 Task: Find connections with filter location Xinzhou with filter topic #Workwith filter profile language French with filter current company PloPdo with filter school The Institute of Chartered Accountants of India with filter industry Insurance and Employee Benefit Funds with filter service category Insurance with filter keywords title Emergency Relief Worker
Action: Mouse moved to (532, 79)
Screenshot: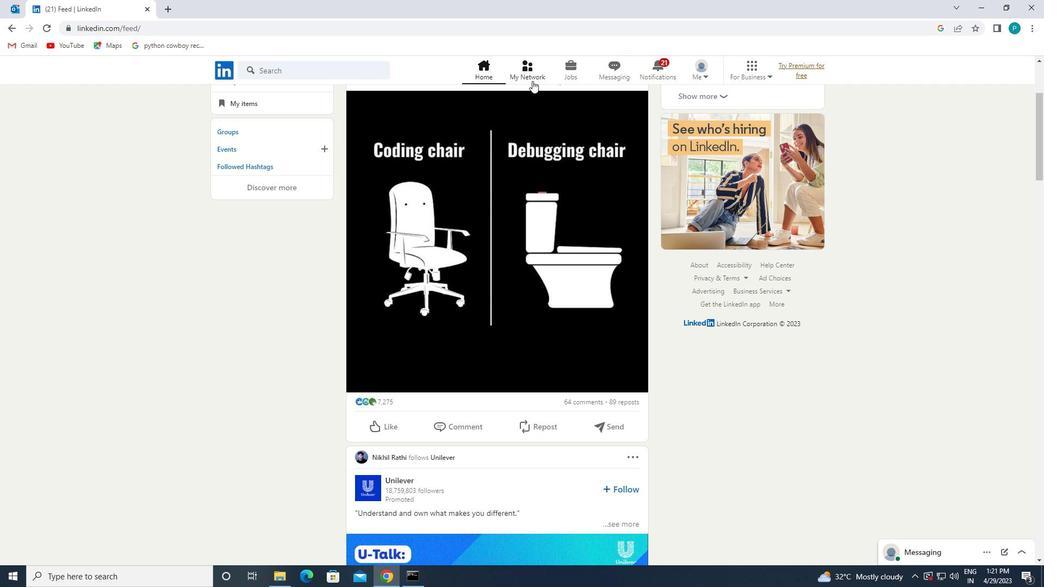 
Action: Mouse pressed left at (532, 79)
Screenshot: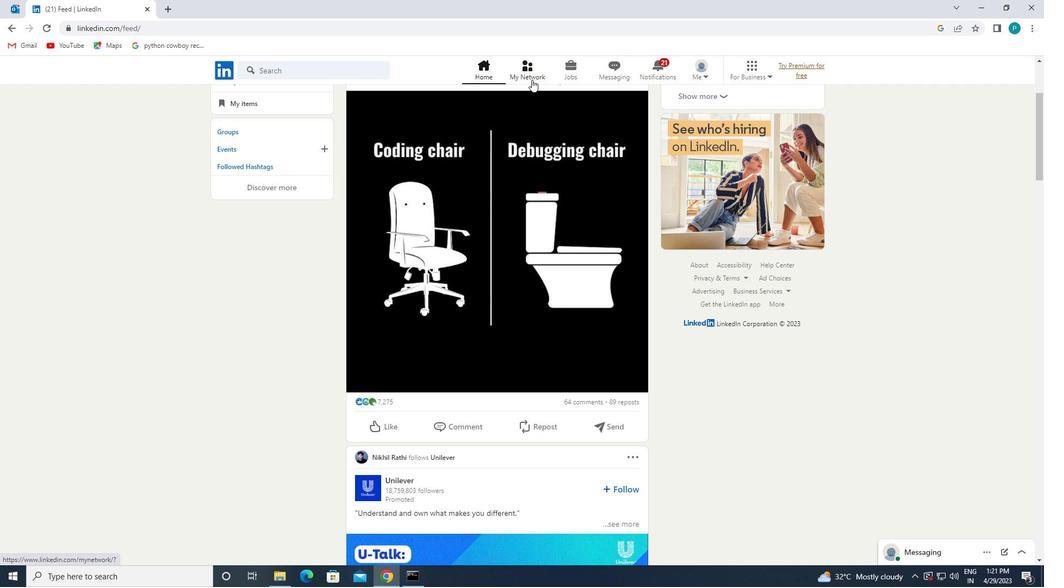 
Action: Mouse moved to (280, 137)
Screenshot: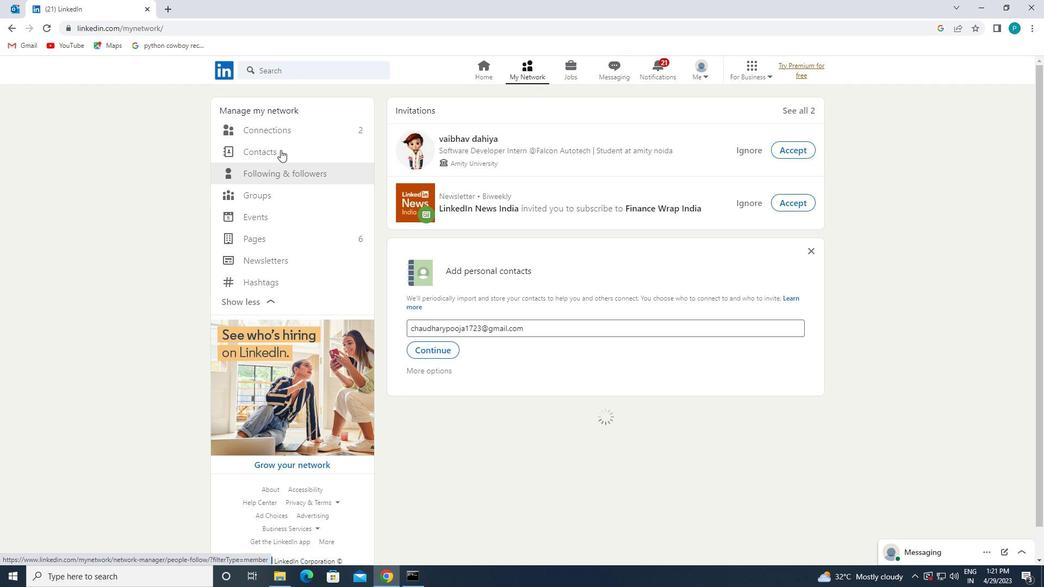 
Action: Mouse pressed left at (280, 137)
Screenshot: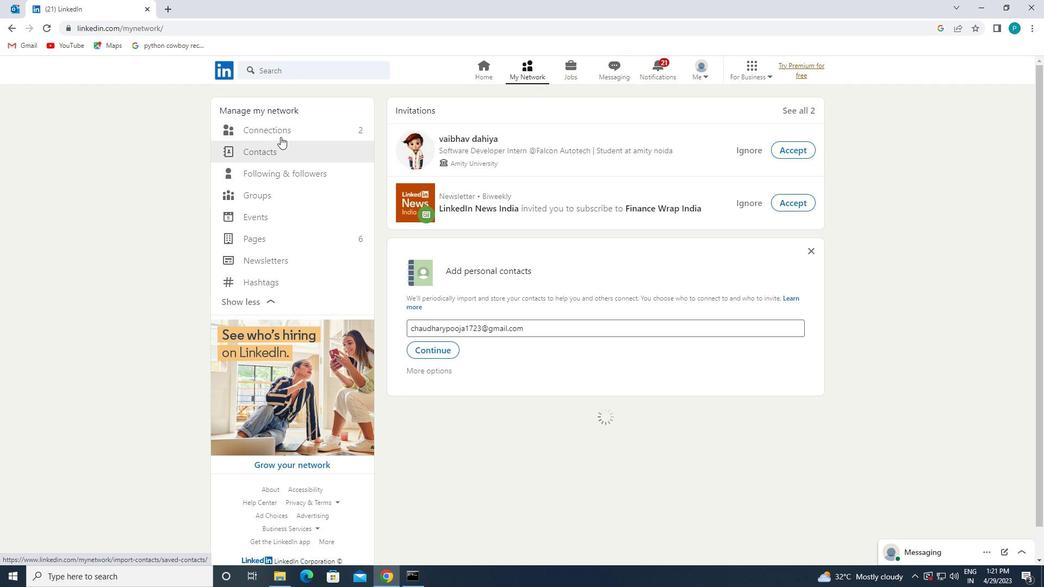 
Action: Mouse moved to (333, 134)
Screenshot: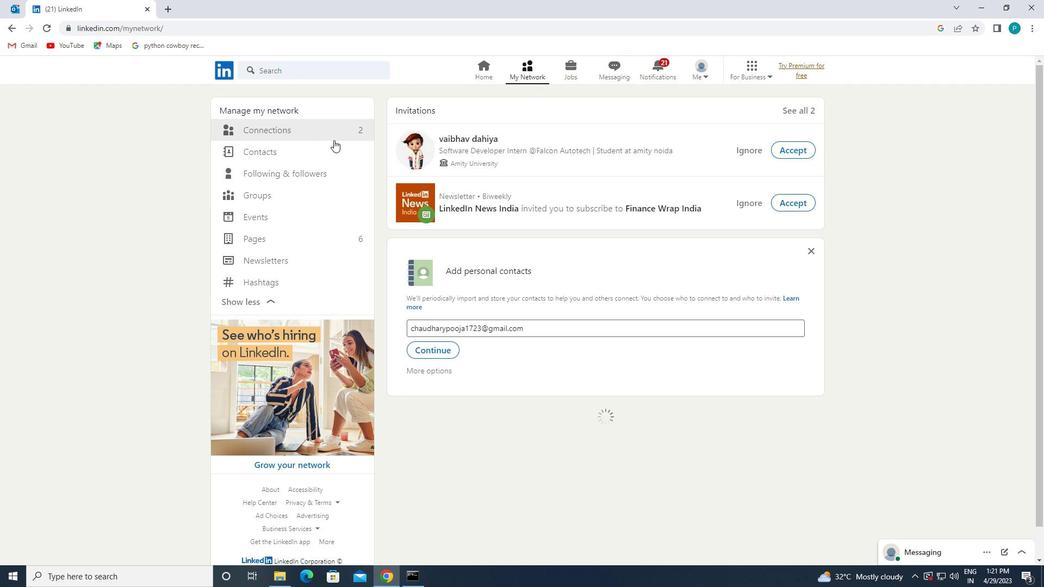 
Action: Mouse pressed left at (333, 134)
Screenshot: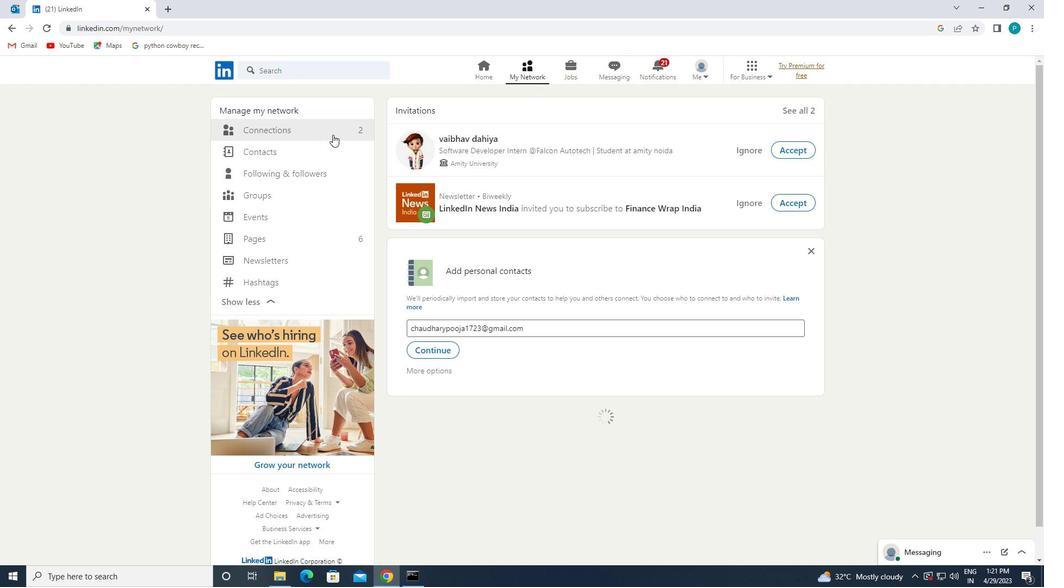 
Action: Mouse moved to (601, 126)
Screenshot: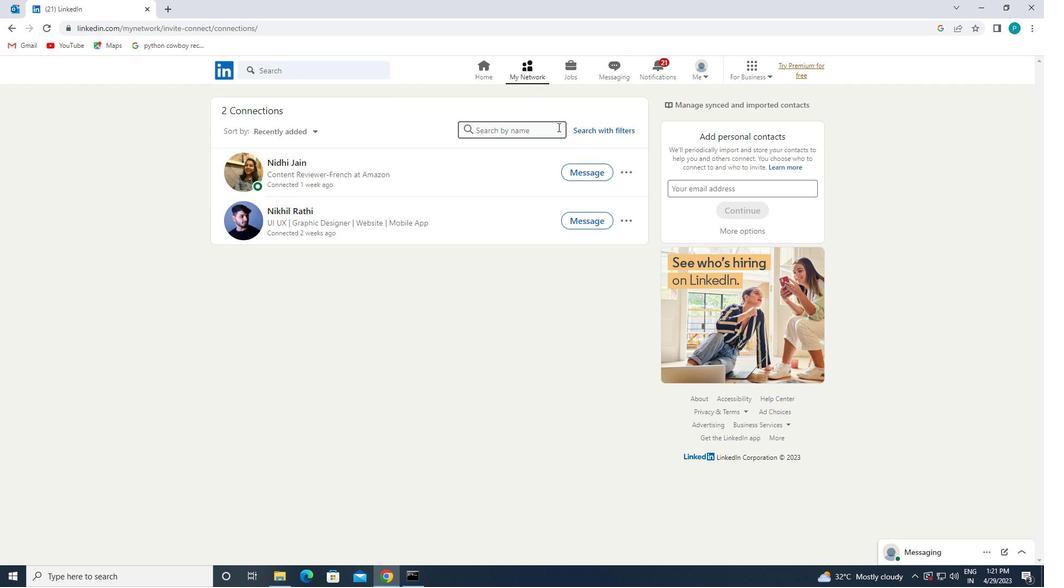 
Action: Mouse pressed left at (601, 126)
Screenshot: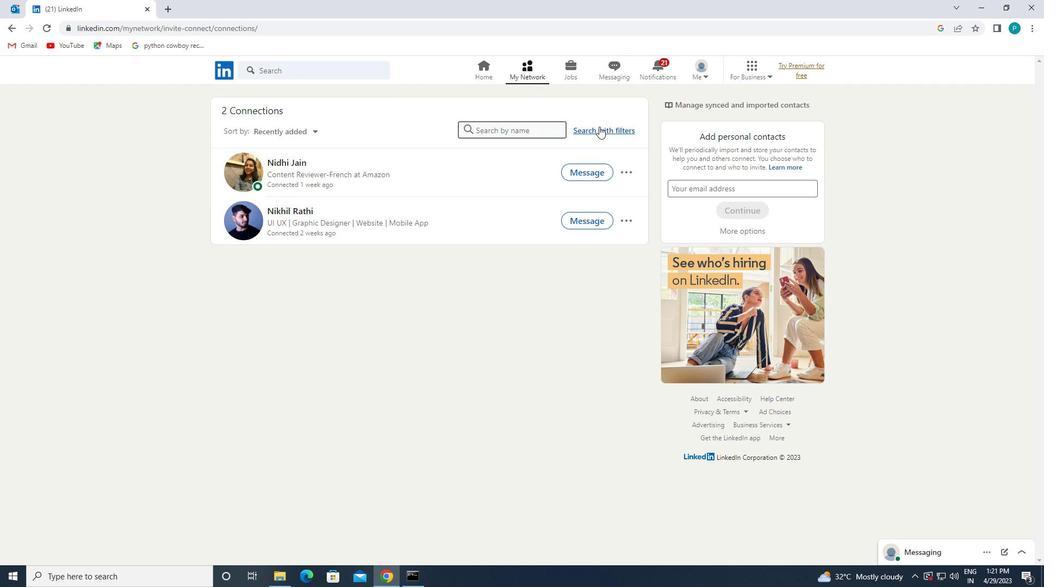 
Action: Mouse moved to (564, 95)
Screenshot: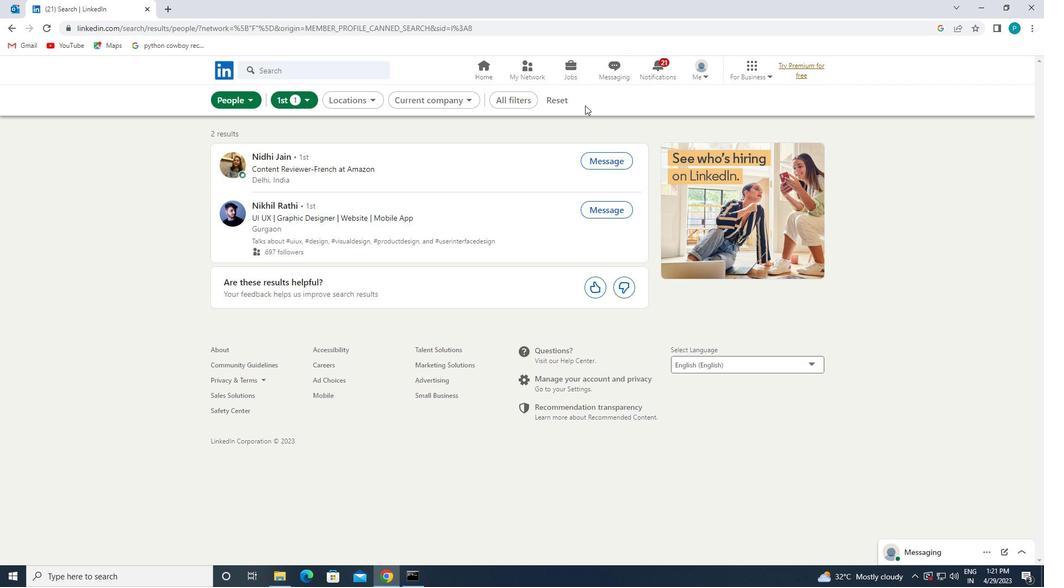 
Action: Mouse pressed left at (564, 95)
Screenshot: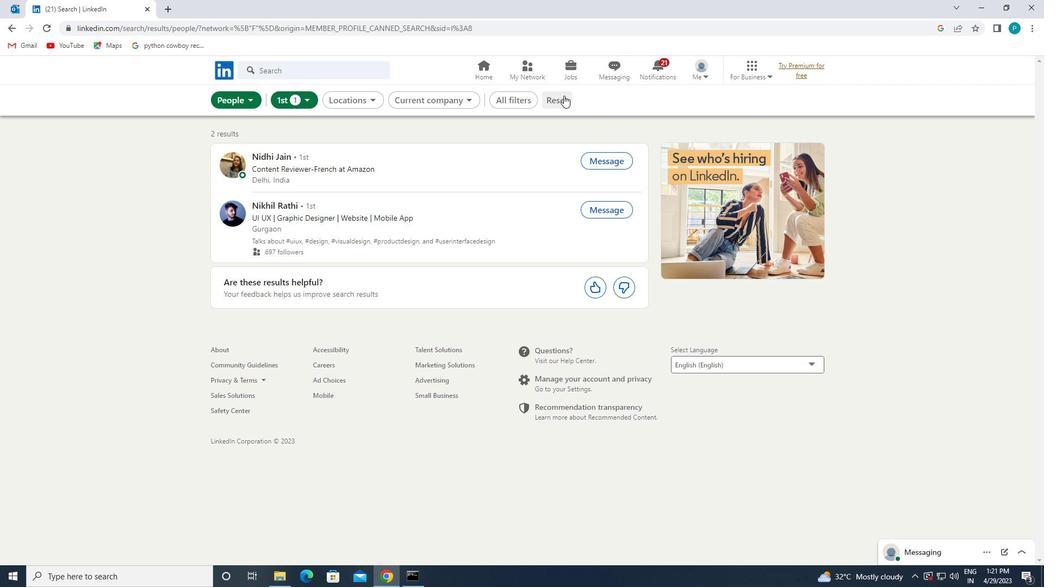 
Action: Mouse moved to (548, 99)
Screenshot: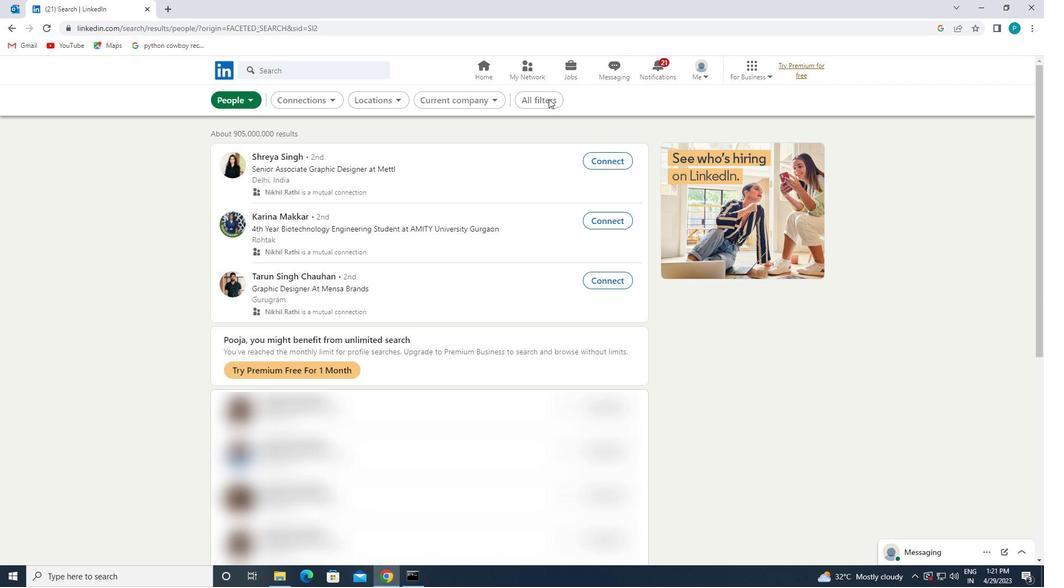 
Action: Mouse pressed left at (548, 99)
Screenshot: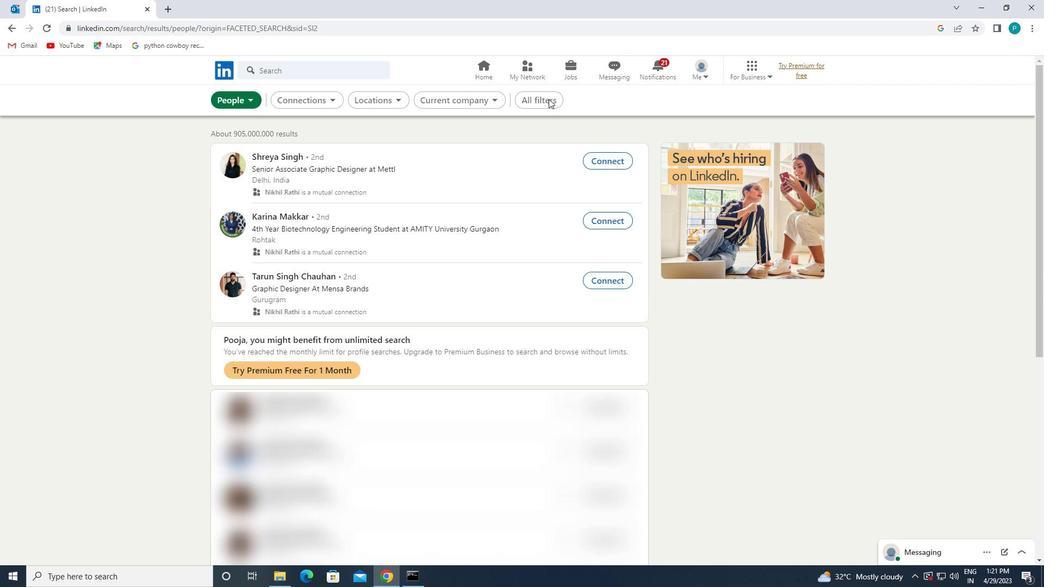
Action: Mouse moved to (873, 264)
Screenshot: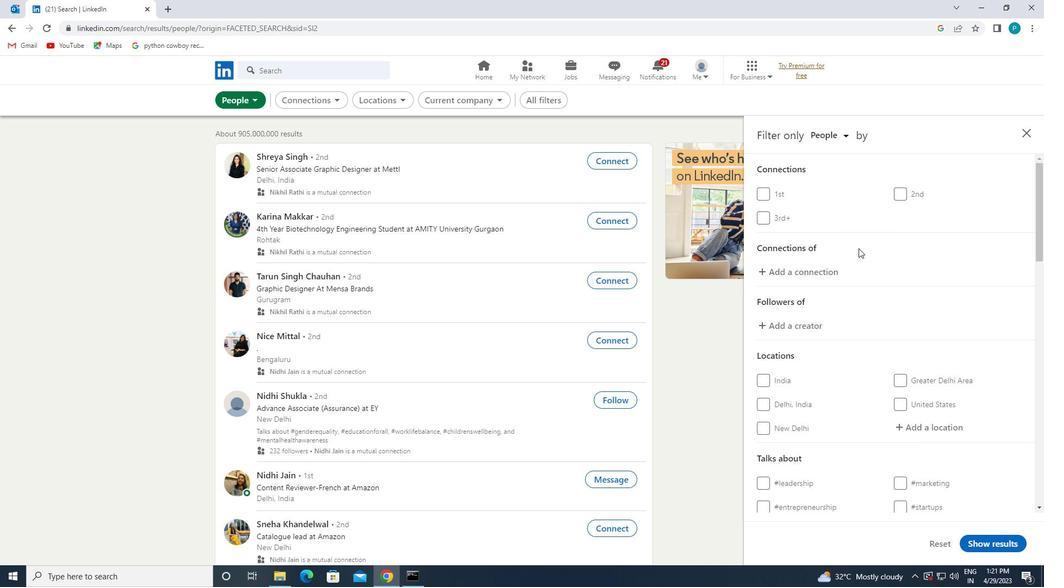 
Action: Mouse scrolled (873, 263) with delta (0, 0)
Screenshot: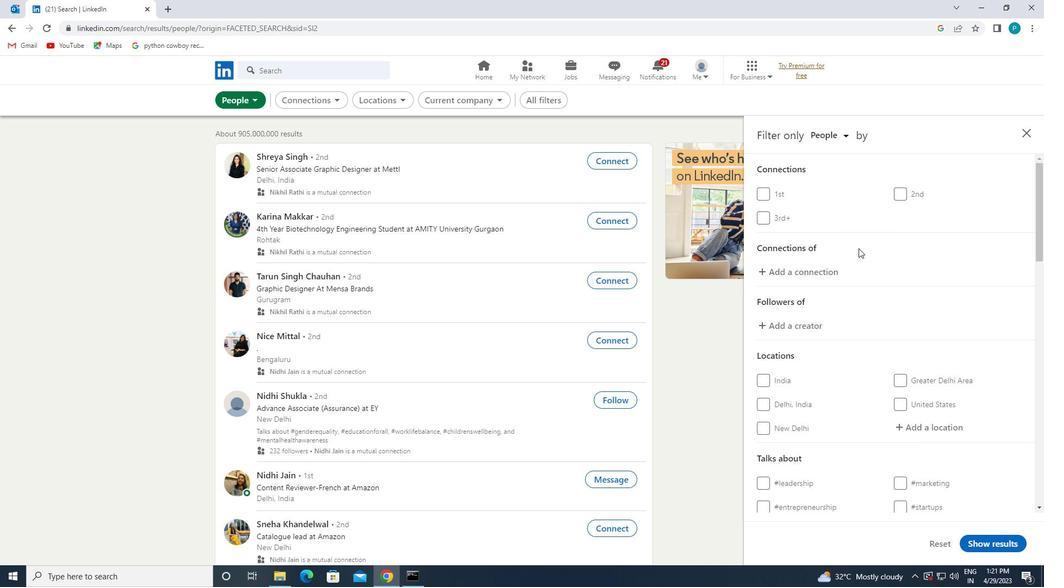 
Action: Mouse moved to (884, 272)
Screenshot: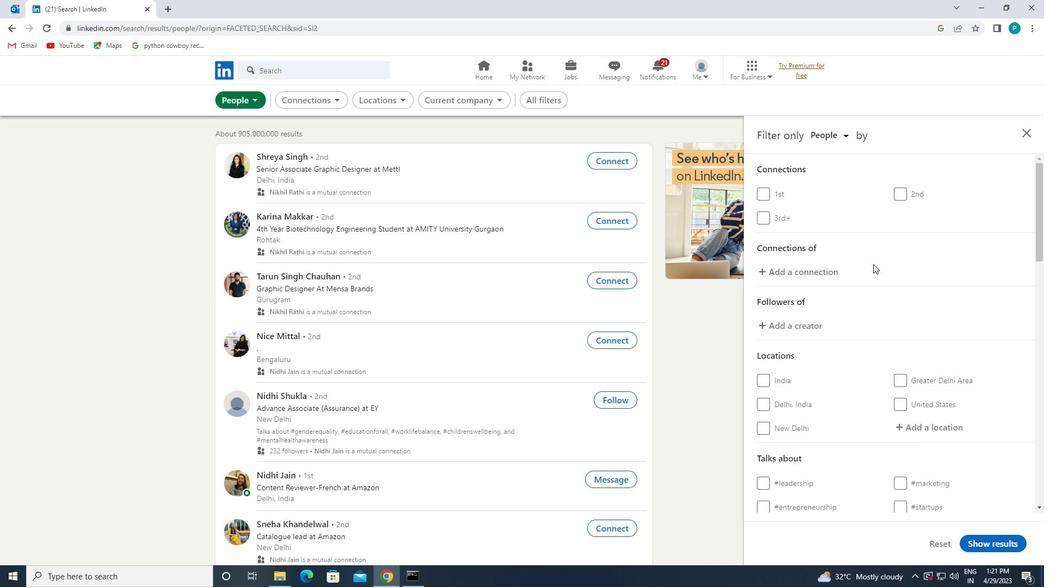 
Action: Mouse scrolled (884, 272) with delta (0, 0)
Screenshot: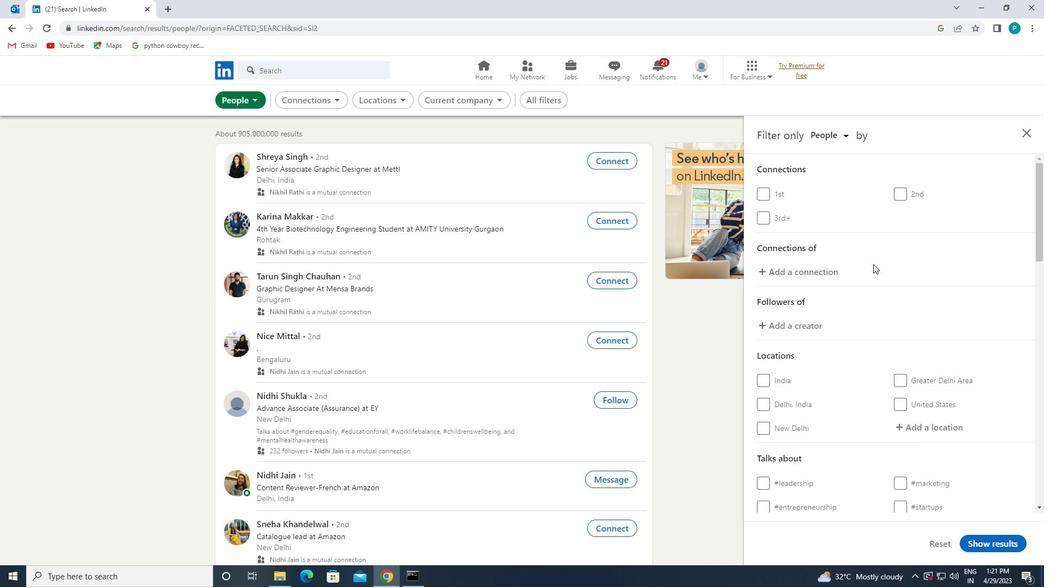 
Action: Mouse moved to (913, 310)
Screenshot: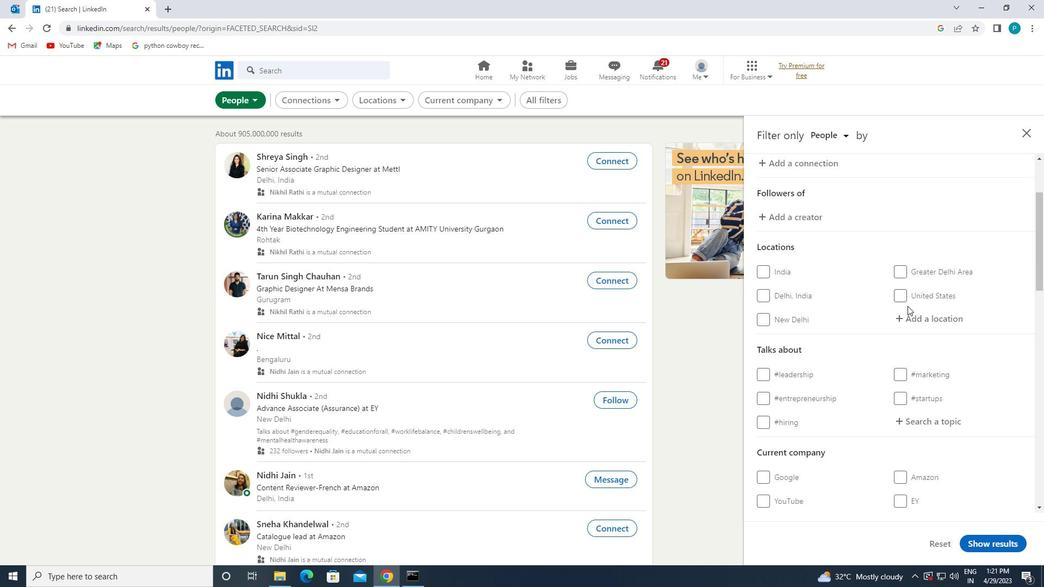
Action: Mouse pressed left at (913, 310)
Screenshot: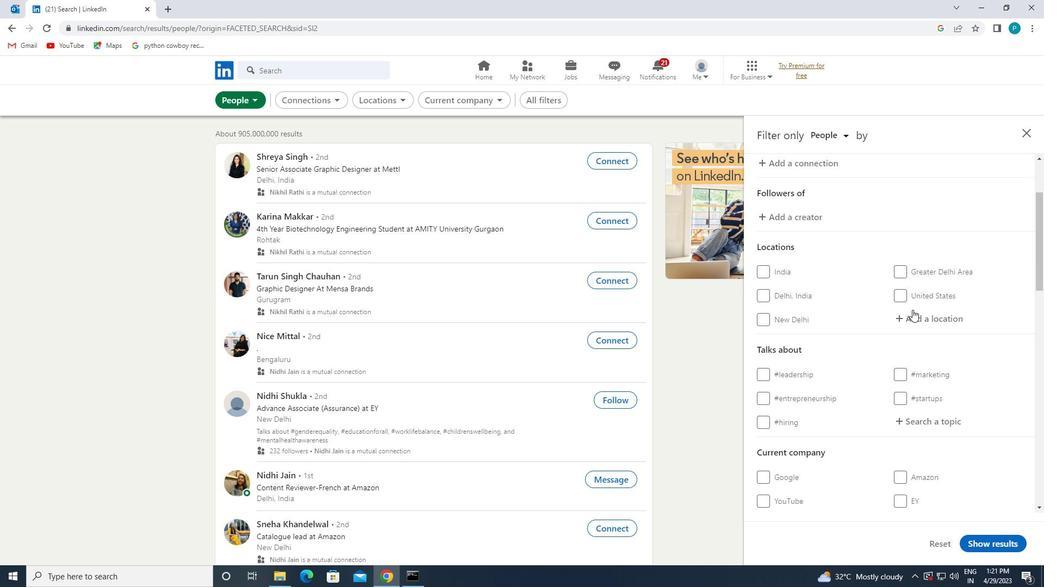 
Action: Key pressed <Key.caps_lock>x<Key.caps_lock>inzhou
Screenshot: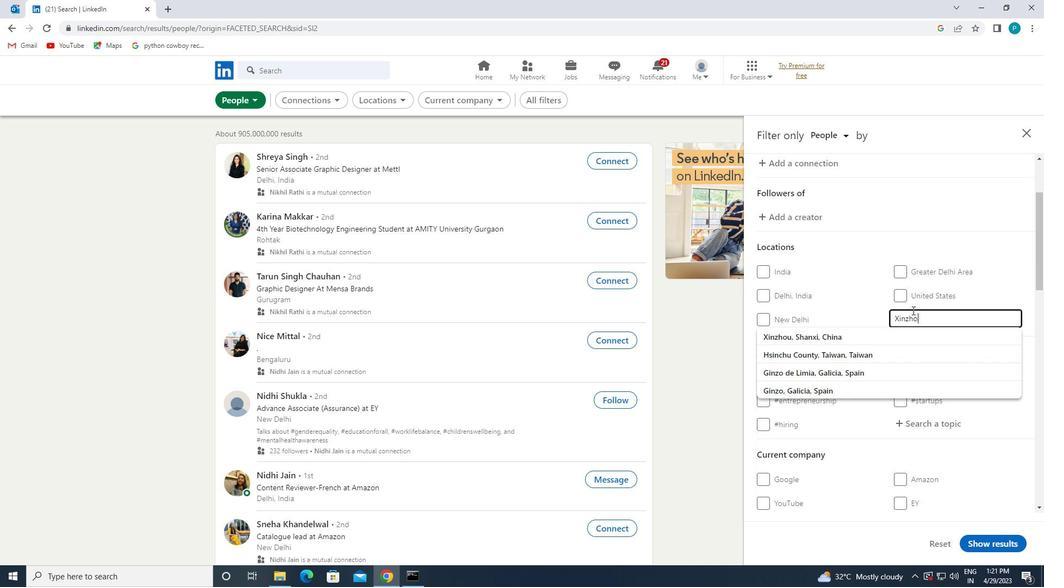 
Action: Mouse moved to (912, 333)
Screenshot: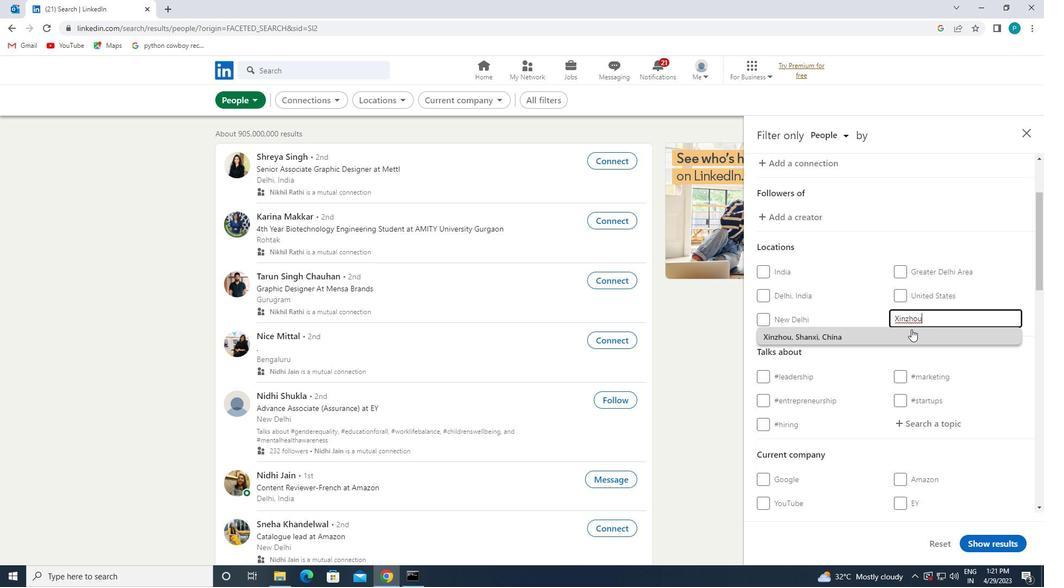 
Action: Mouse pressed left at (912, 333)
Screenshot: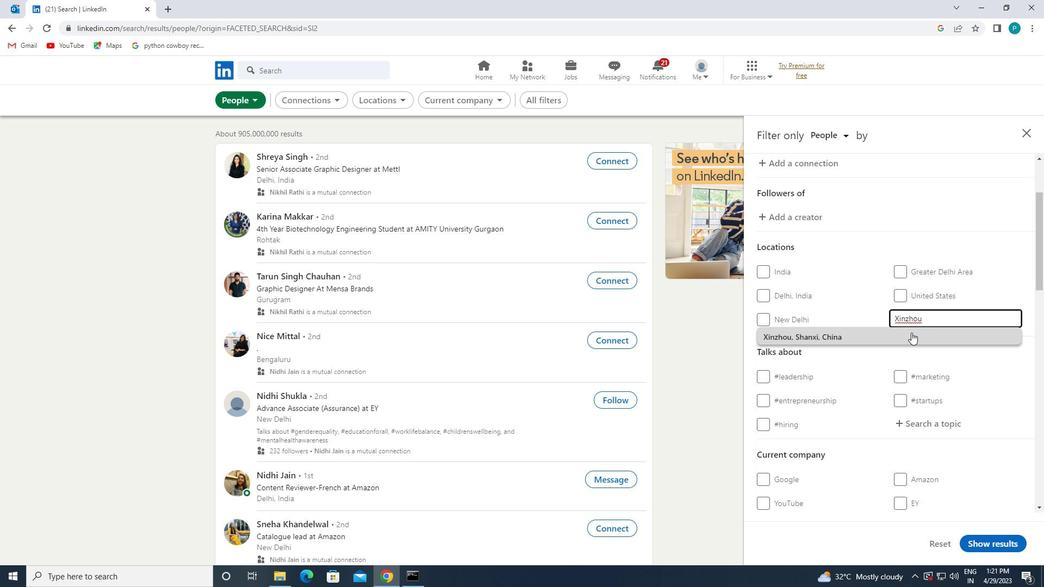 
Action: Mouse scrolled (912, 333) with delta (0, 0)
Screenshot: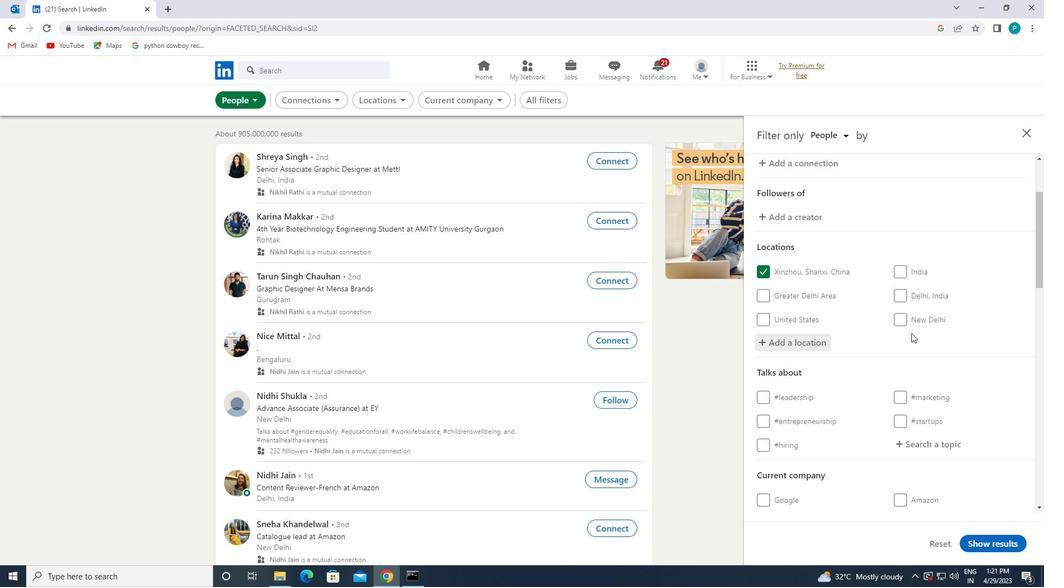 
Action: Mouse scrolled (912, 333) with delta (0, 0)
Screenshot: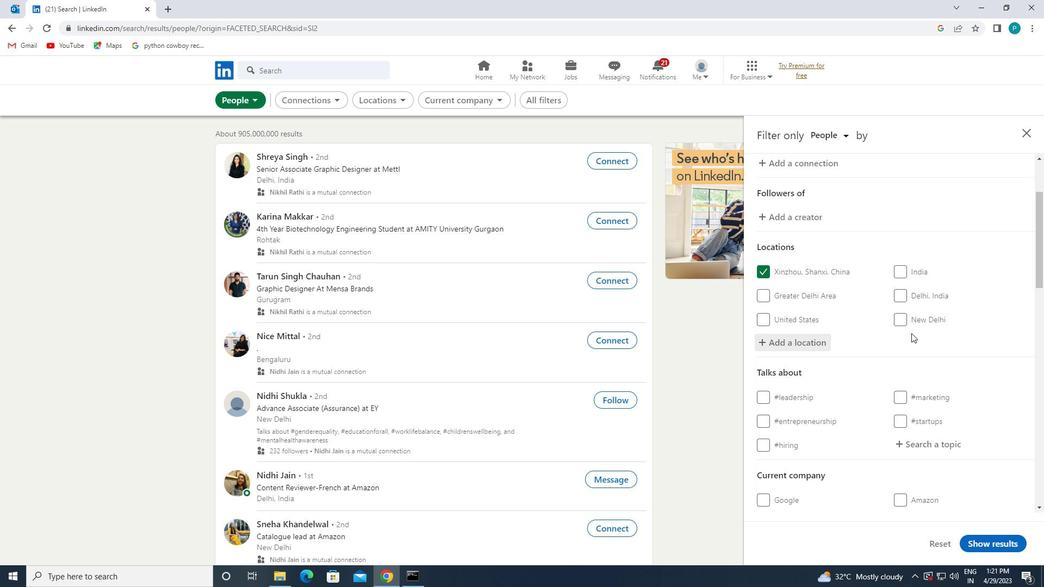 
Action: Mouse moved to (947, 345)
Screenshot: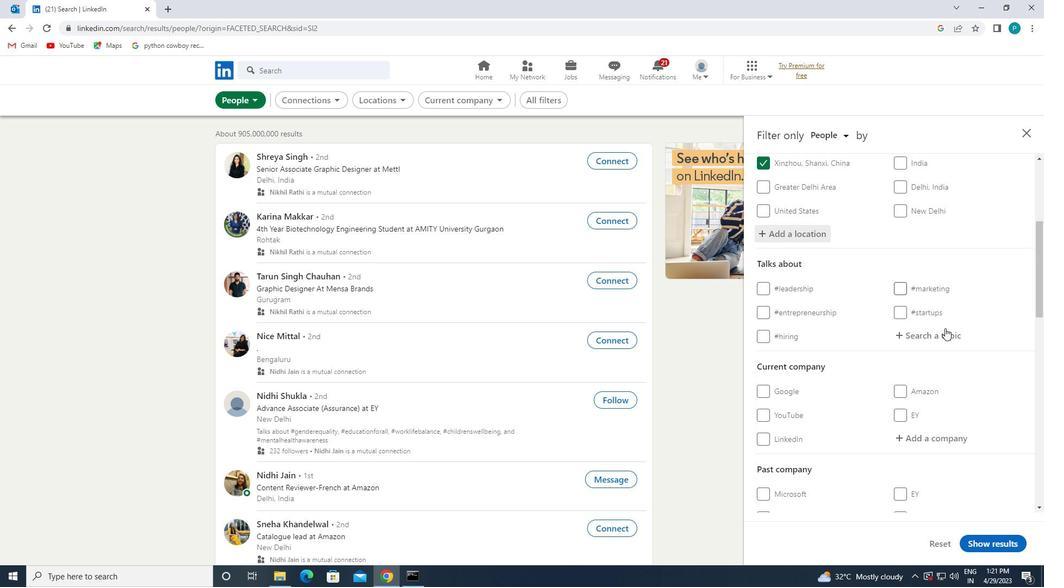 
Action: Mouse pressed left at (947, 345)
Screenshot: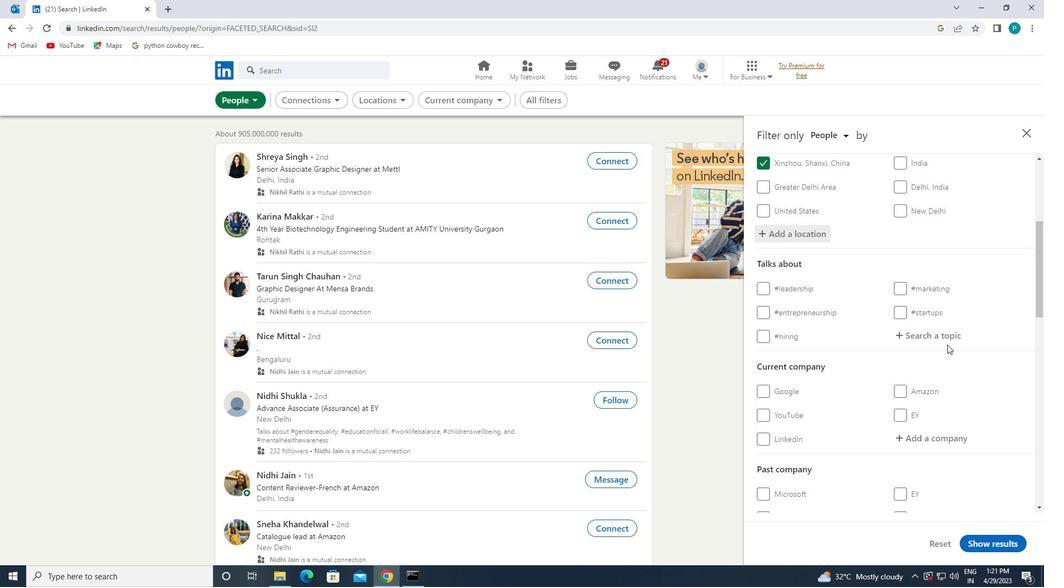 
Action: Mouse moved to (945, 334)
Screenshot: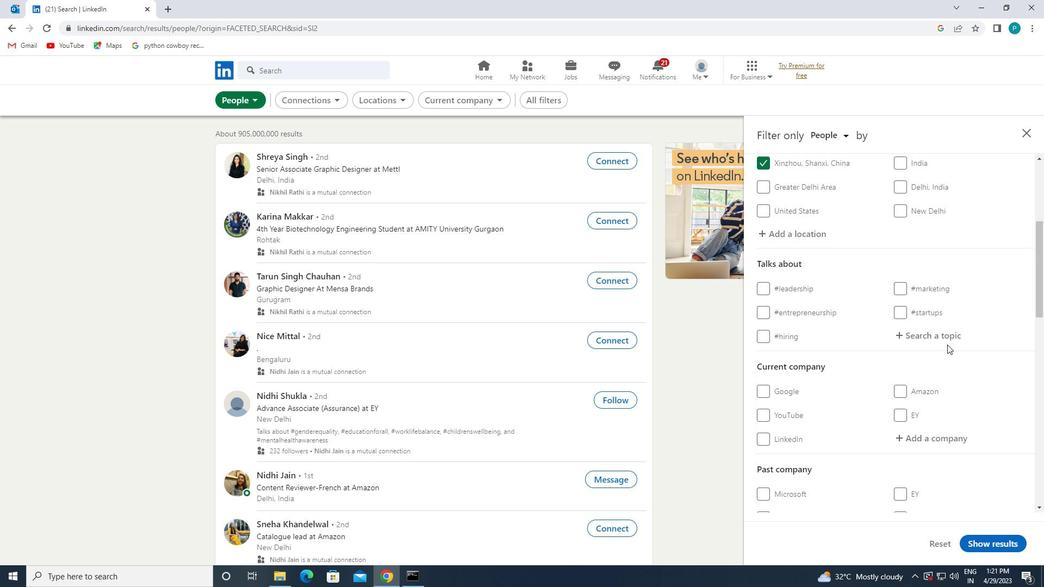
Action: Mouse pressed left at (945, 334)
Screenshot: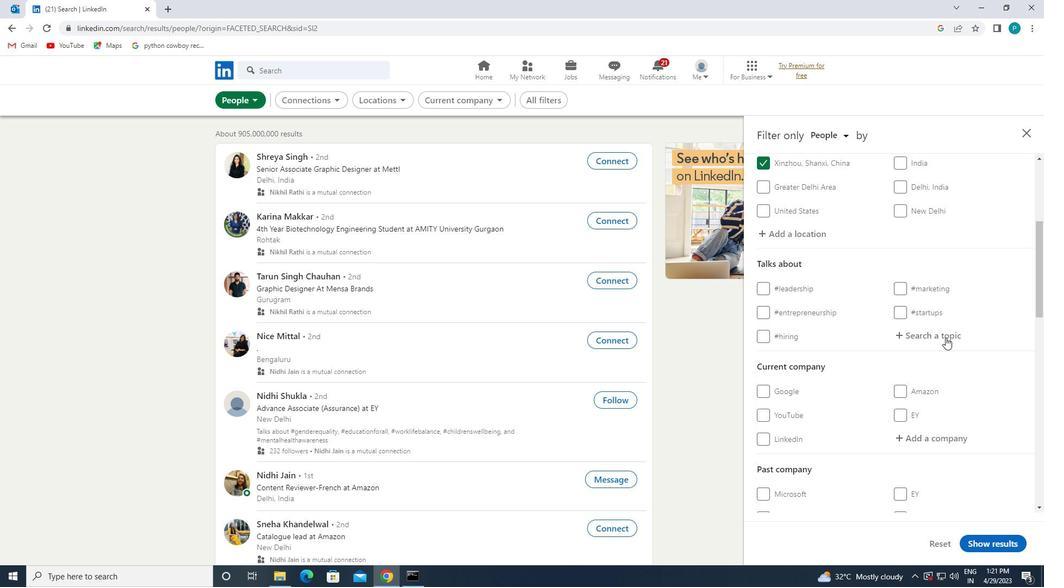 
Action: Key pressed <Key.shift>#WORK
Screenshot: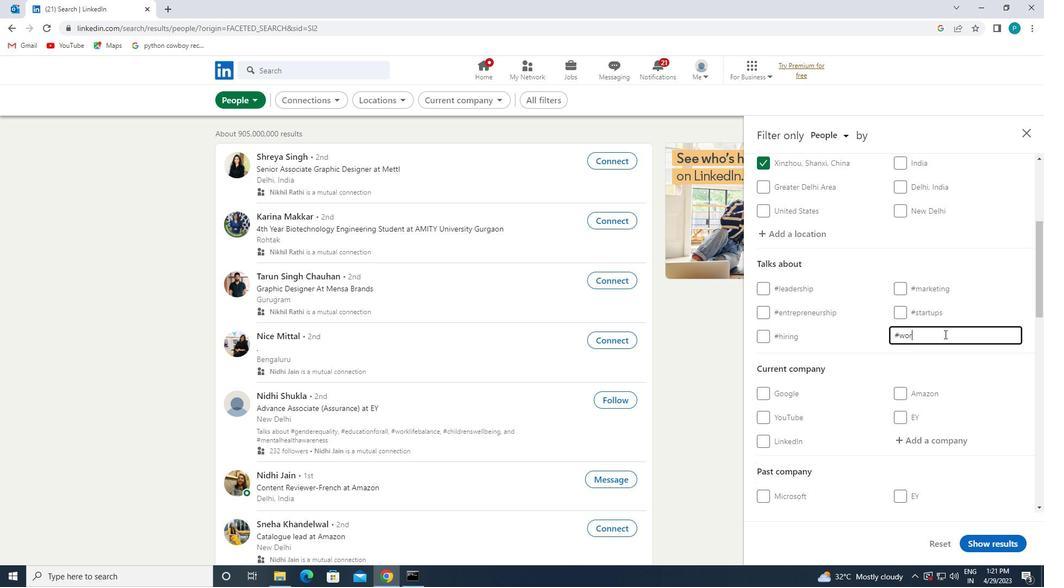 
Action: Mouse moved to (926, 321)
Screenshot: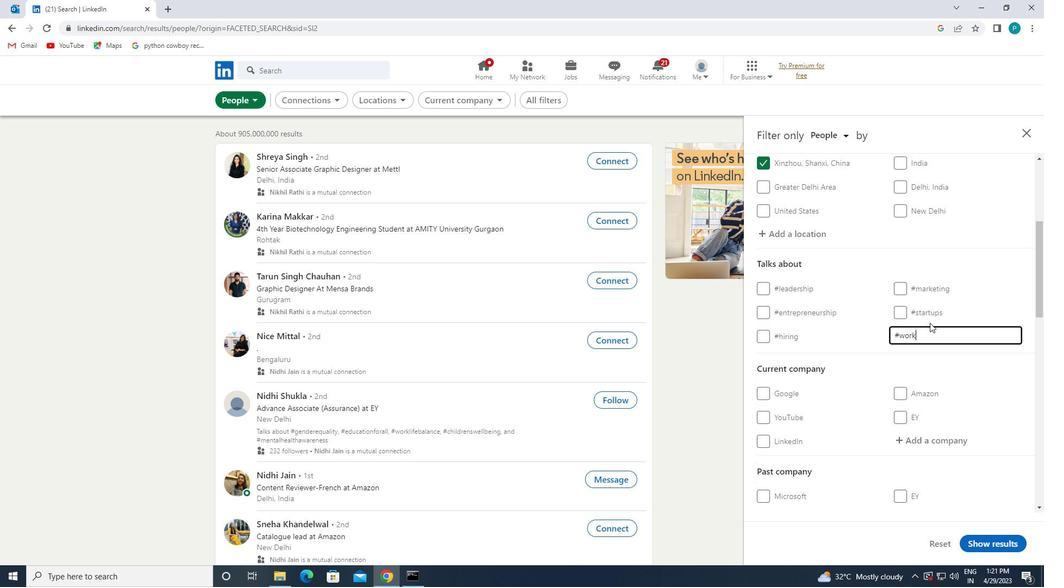 
Action: Mouse scrolled (926, 320) with delta (0, 0)
Screenshot: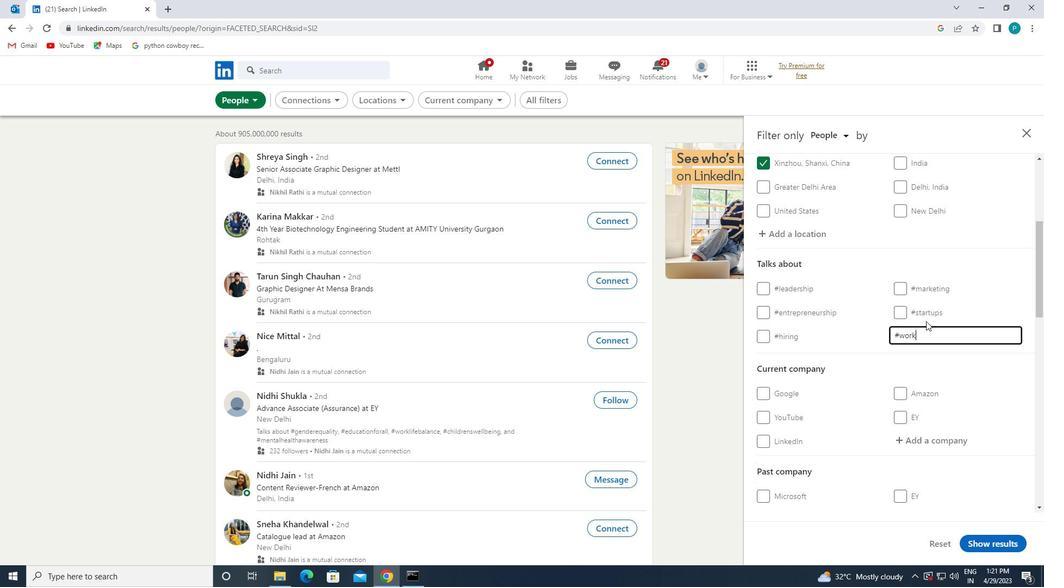 
Action: Mouse moved to (916, 332)
Screenshot: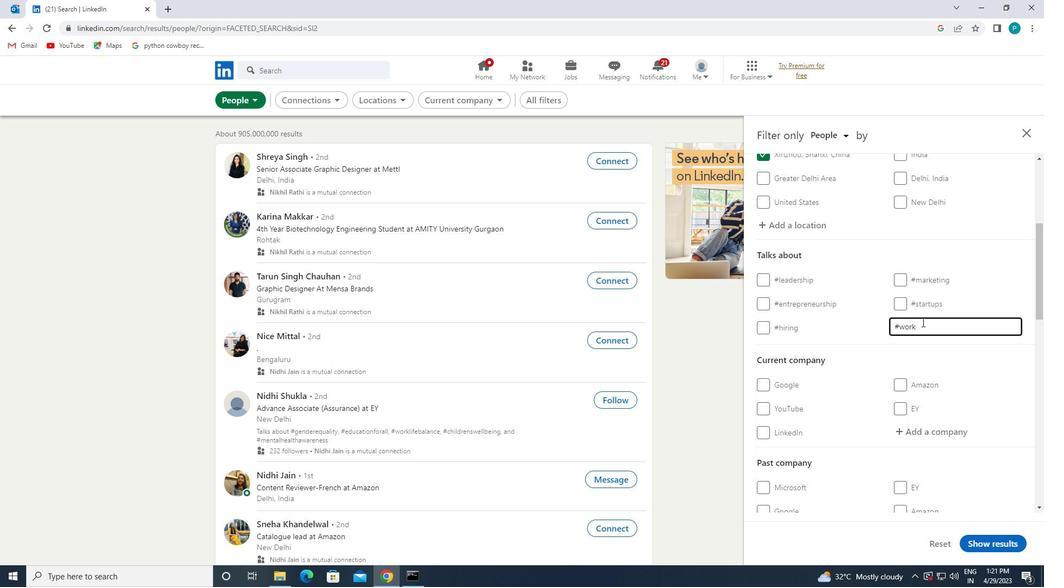 
Action: Mouse scrolled (916, 331) with delta (0, 0)
Screenshot: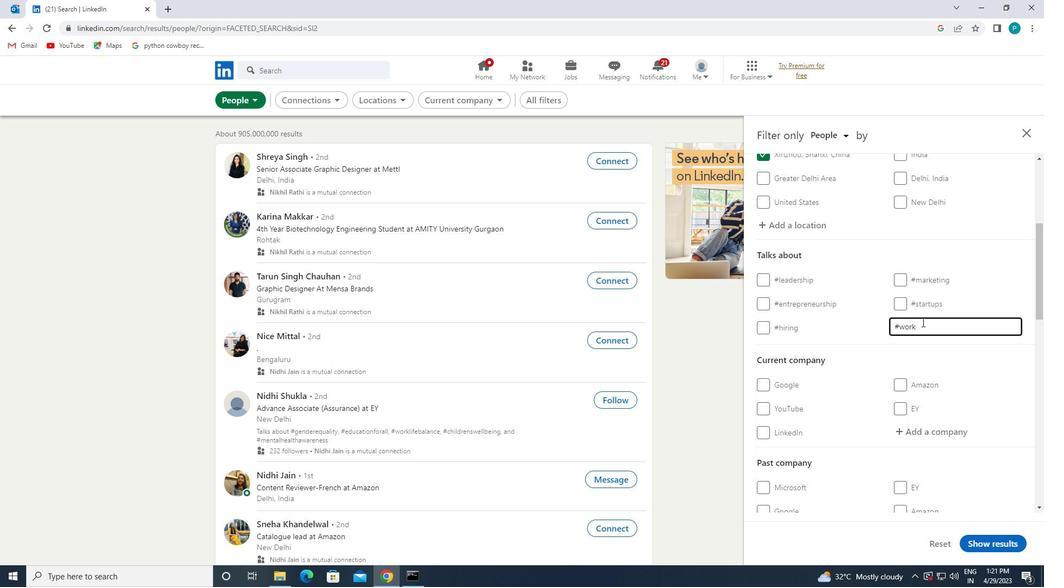 
Action: Mouse moved to (909, 341)
Screenshot: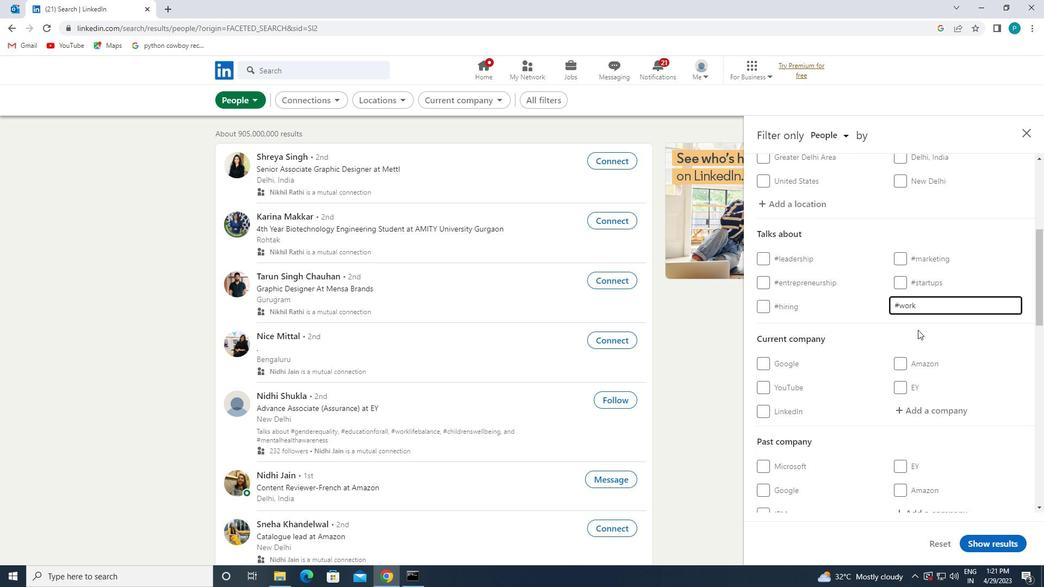 
Action: Mouse scrolled (909, 341) with delta (0, 0)
Screenshot: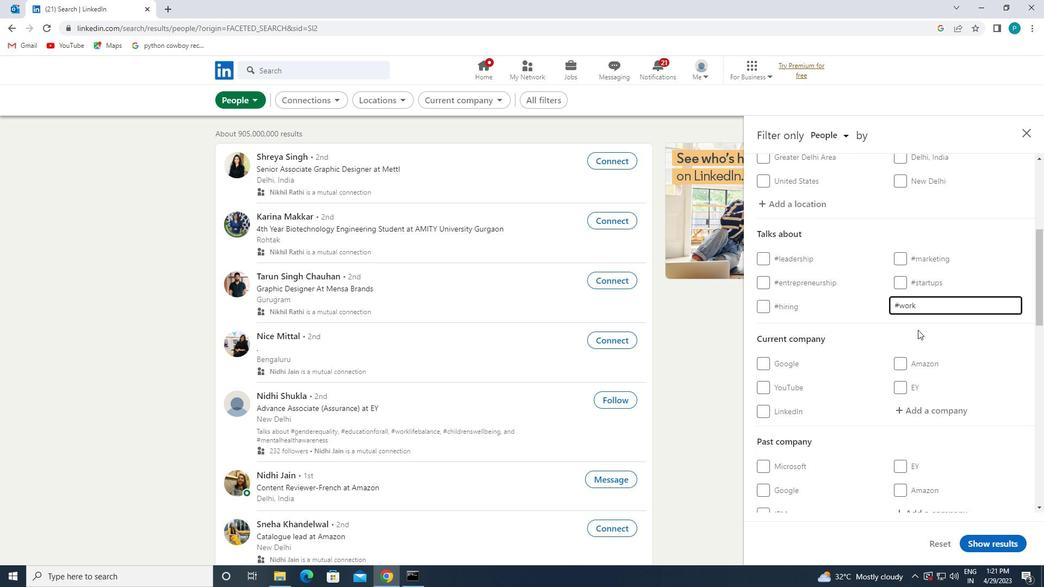 
Action: Mouse moved to (829, 380)
Screenshot: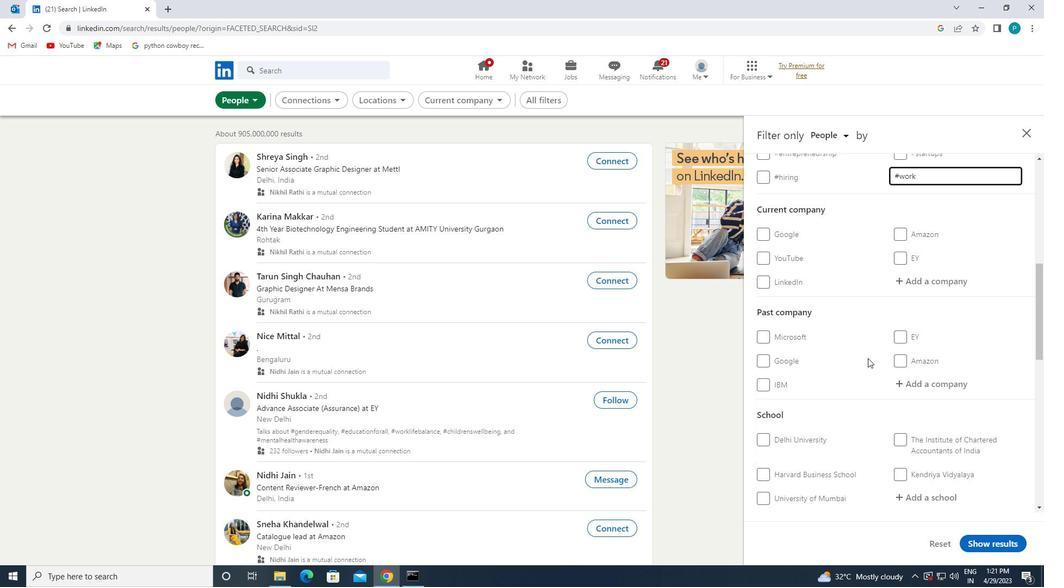 
Action: Mouse scrolled (829, 379) with delta (0, 0)
Screenshot: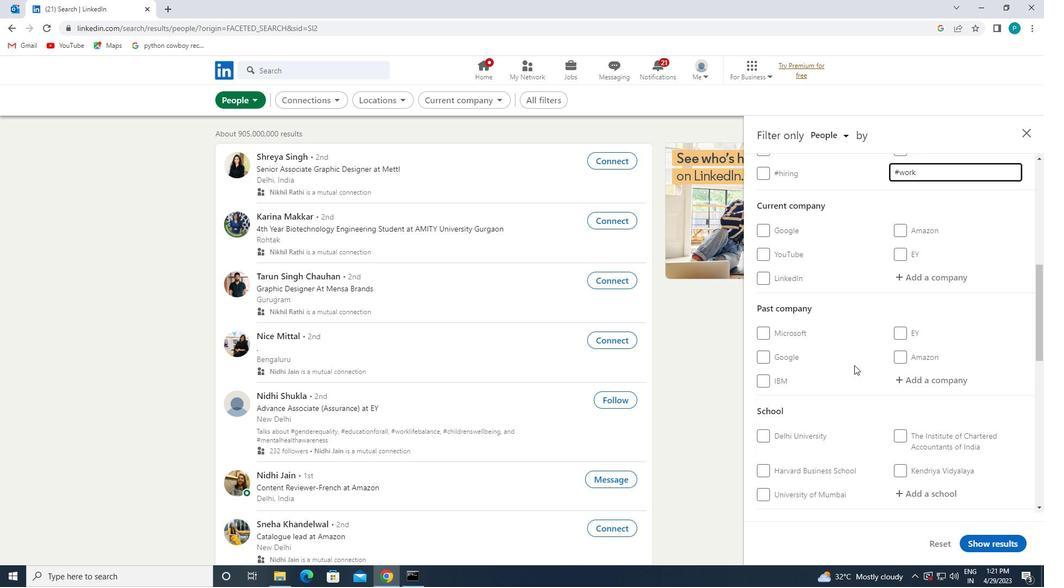 
Action: Mouse scrolled (829, 379) with delta (0, 0)
Screenshot: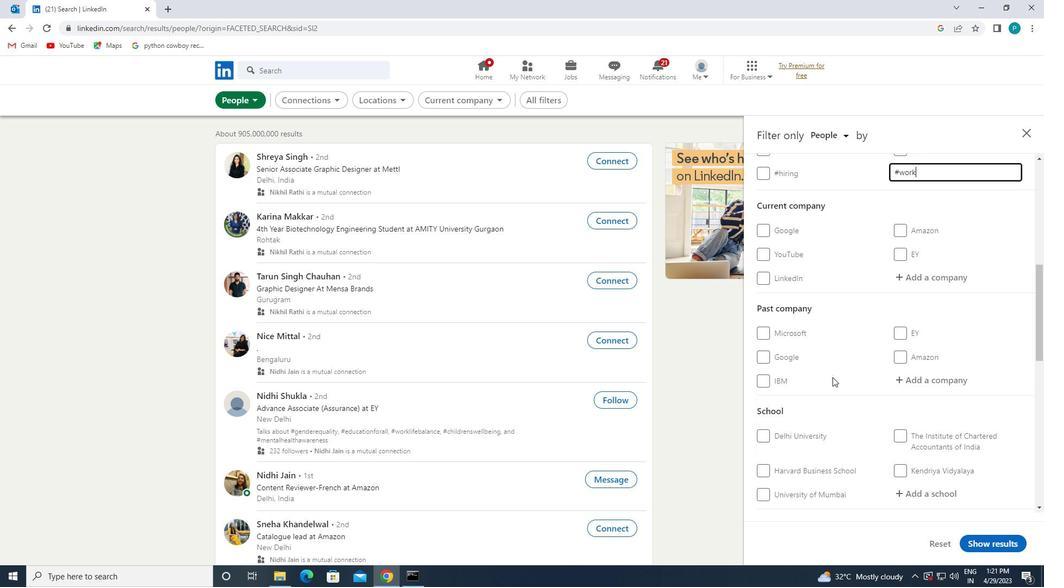 
Action: Mouse moved to (799, 409)
Screenshot: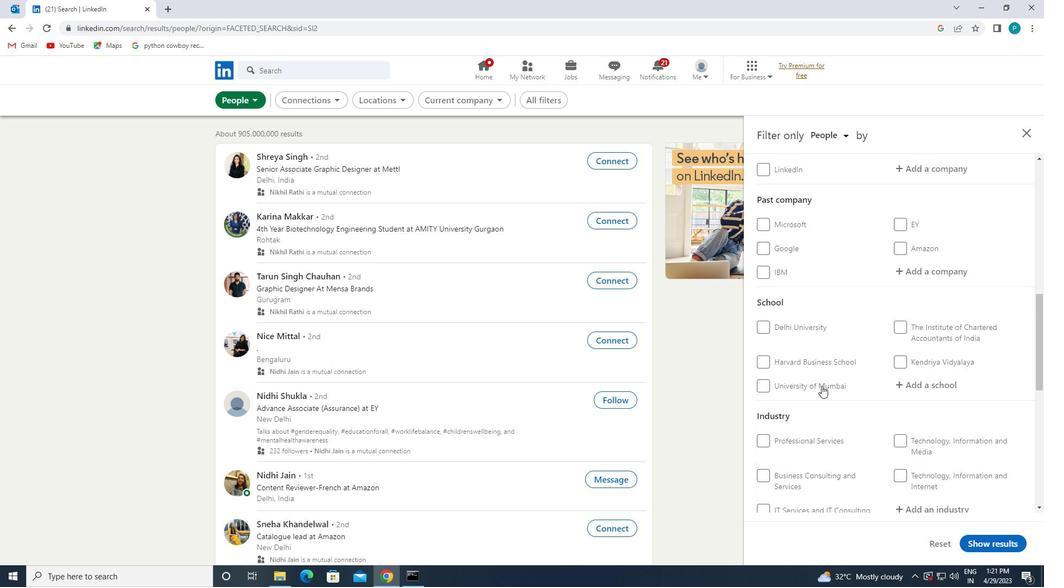
Action: Mouse scrolled (799, 408) with delta (0, 0)
Screenshot: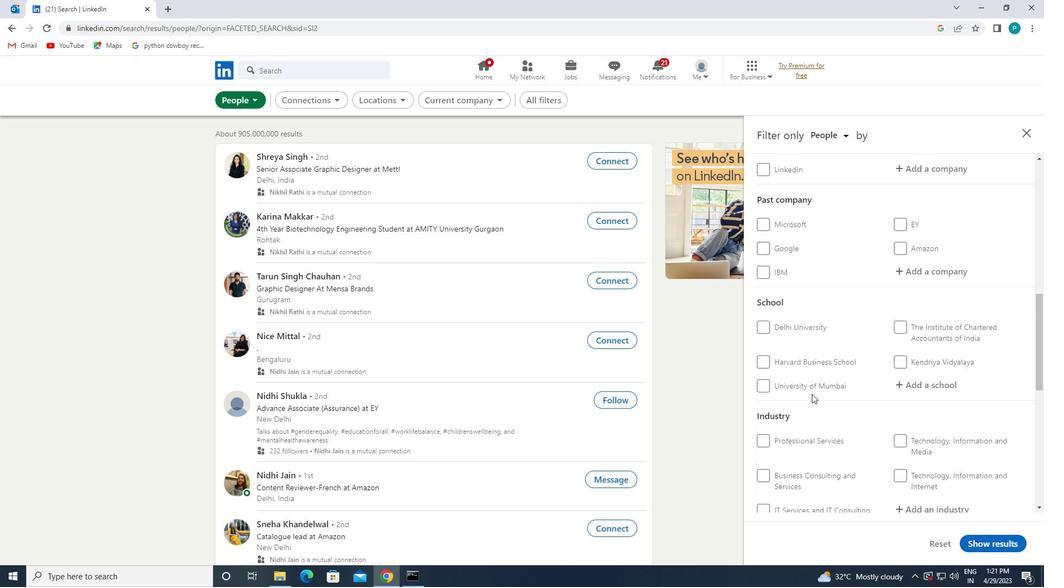 
Action: Mouse scrolled (799, 408) with delta (0, 0)
Screenshot: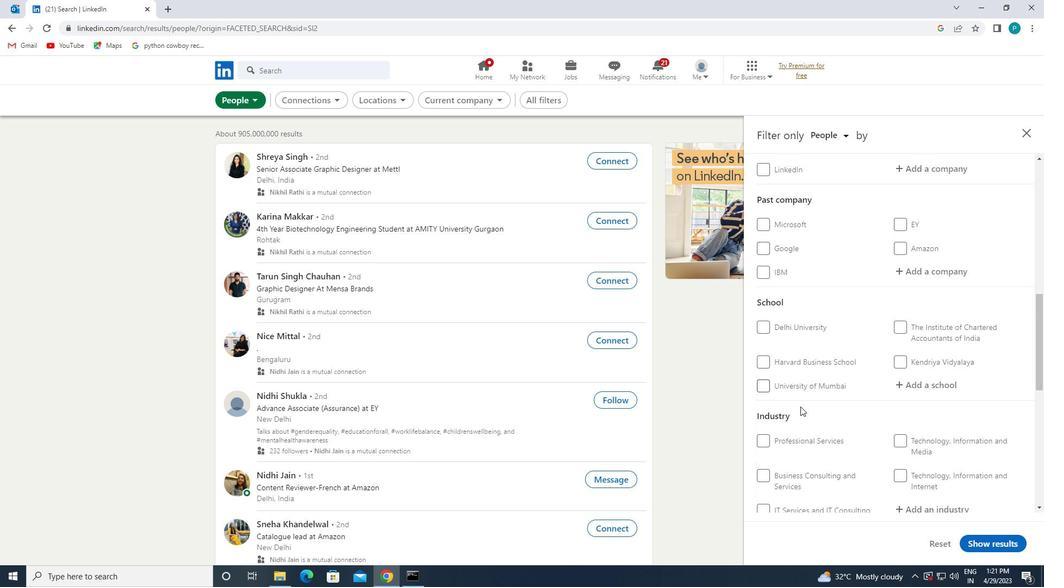 
Action: Mouse moved to (797, 419)
Screenshot: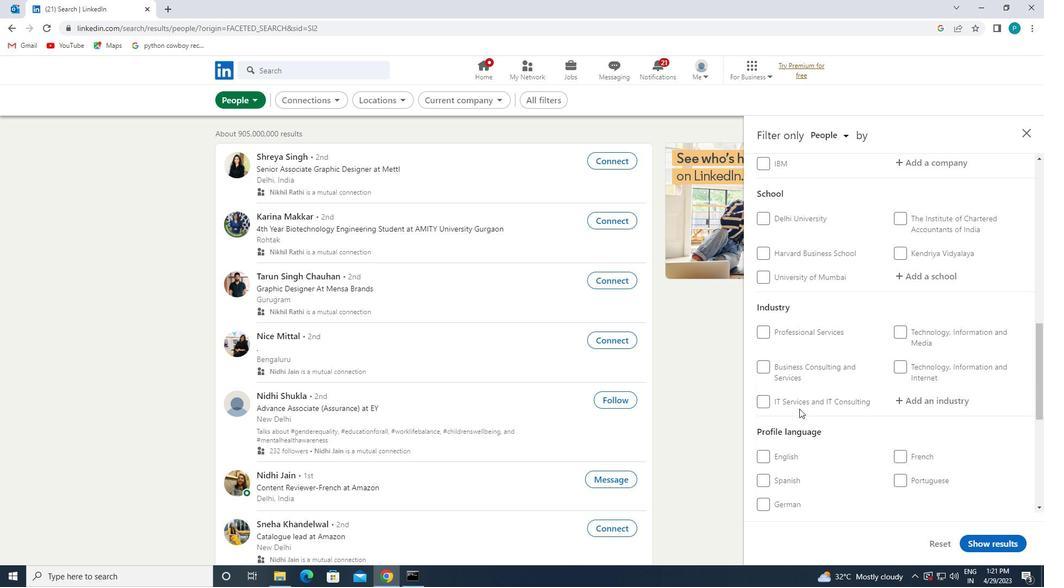 
Action: Mouse scrolled (797, 419) with delta (0, 0)
Screenshot: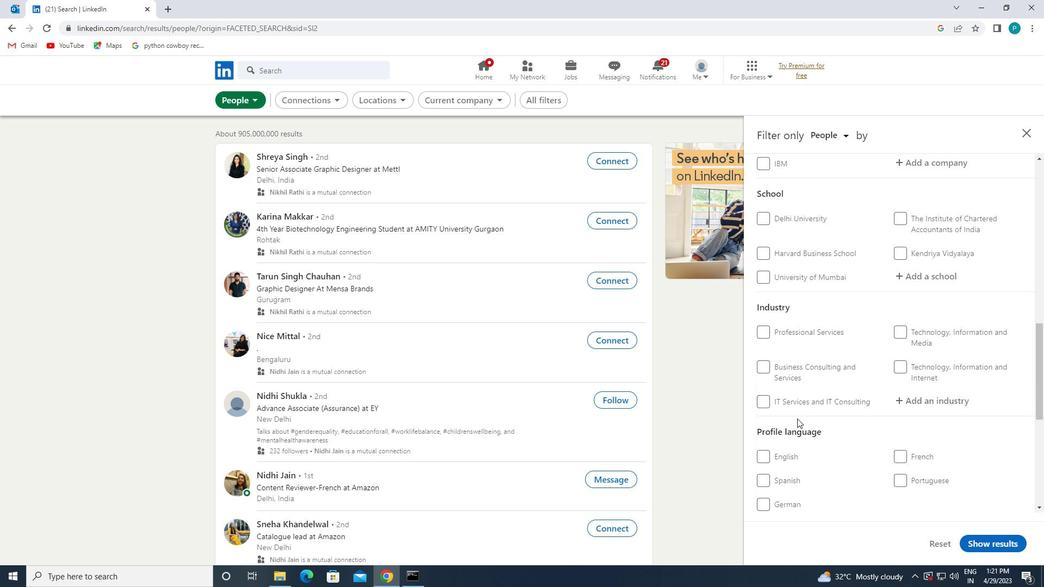 
Action: Mouse scrolled (797, 419) with delta (0, 0)
Screenshot: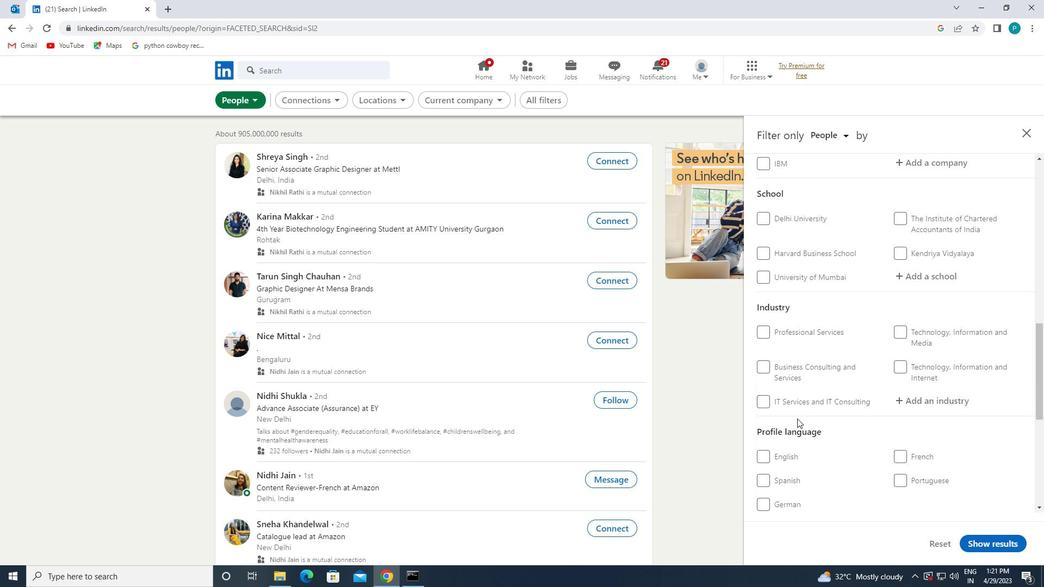 
Action: Mouse moved to (912, 351)
Screenshot: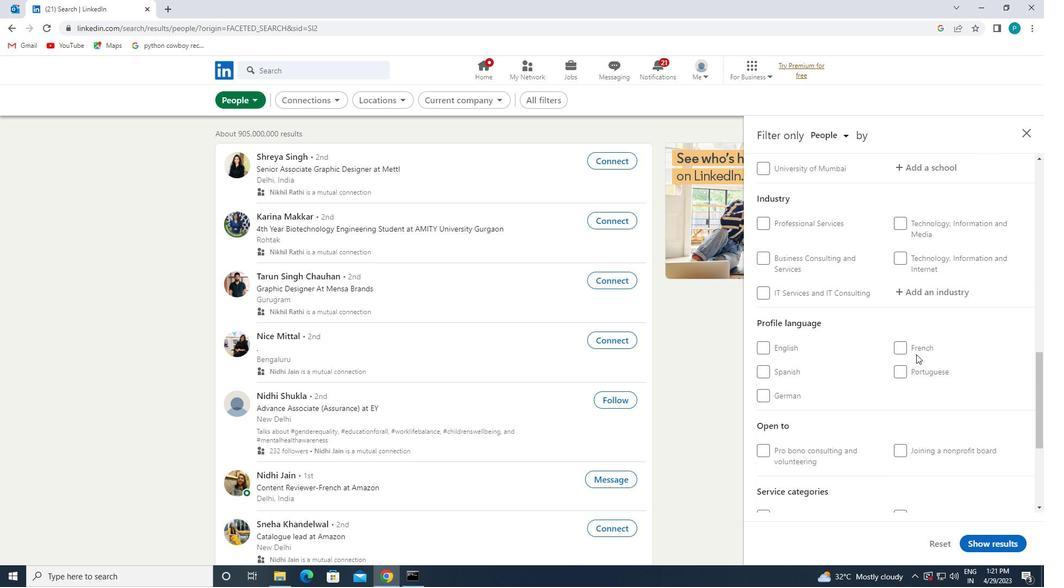 
Action: Mouse pressed left at (912, 351)
Screenshot: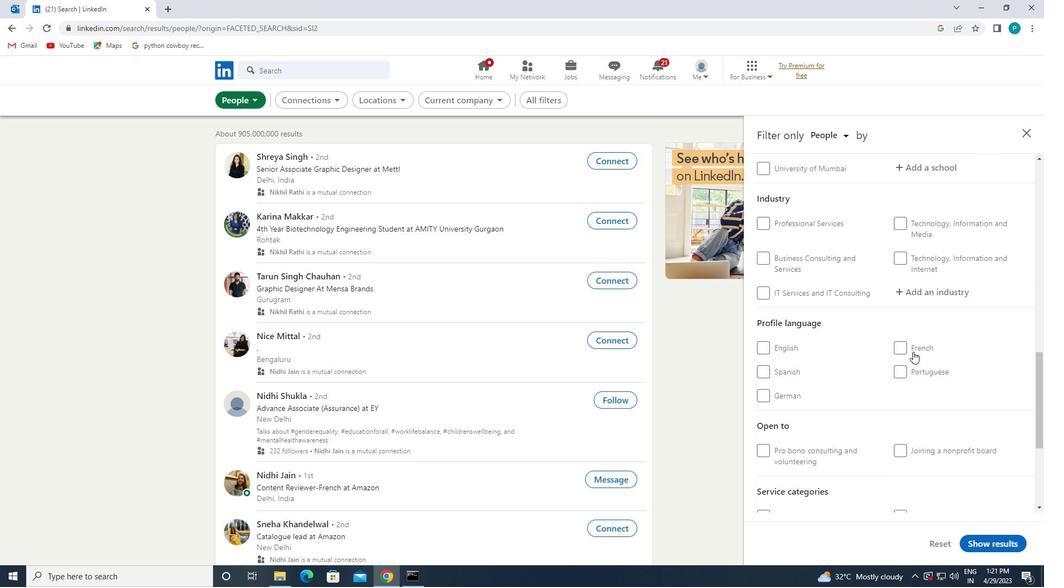
Action: Mouse moved to (938, 359)
Screenshot: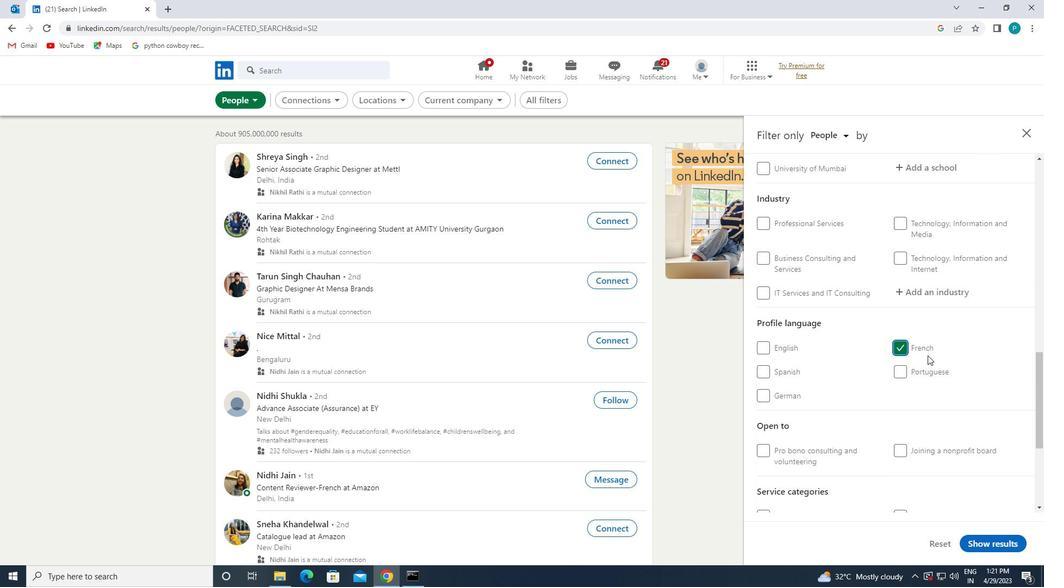 
Action: Mouse scrolled (938, 359) with delta (0, 0)
Screenshot: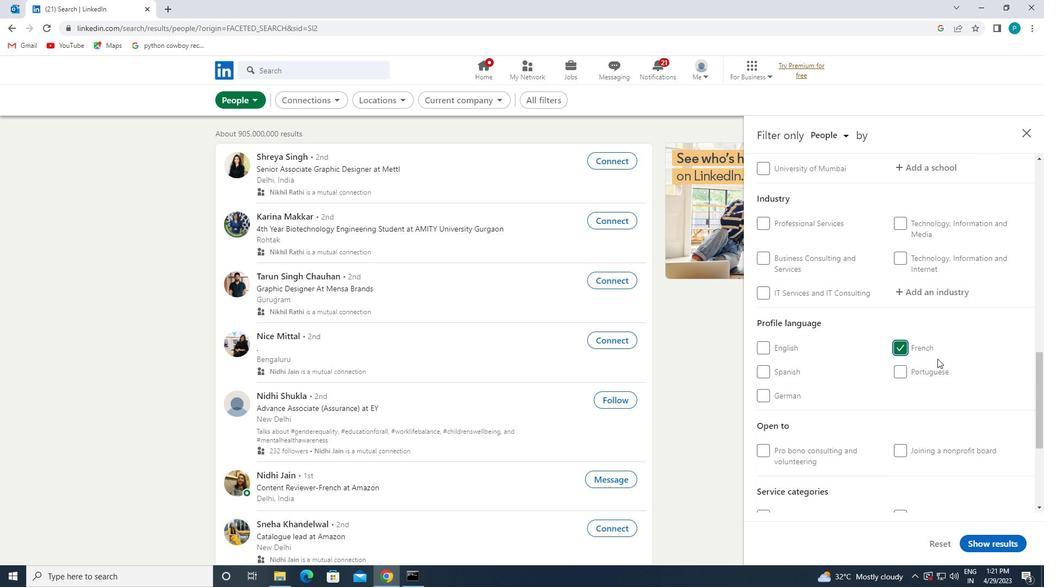 
Action: Mouse scrolled (938, 359) with delta (0, 0)
Screenshot: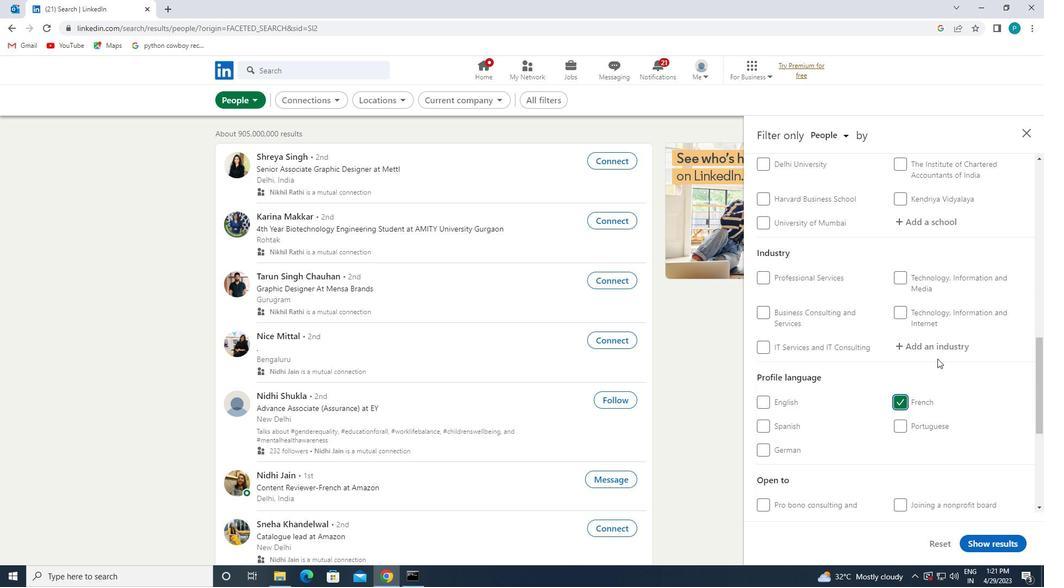
Action: Mouse scrolled (938, 359) with delta (0, 0)
Screenshot: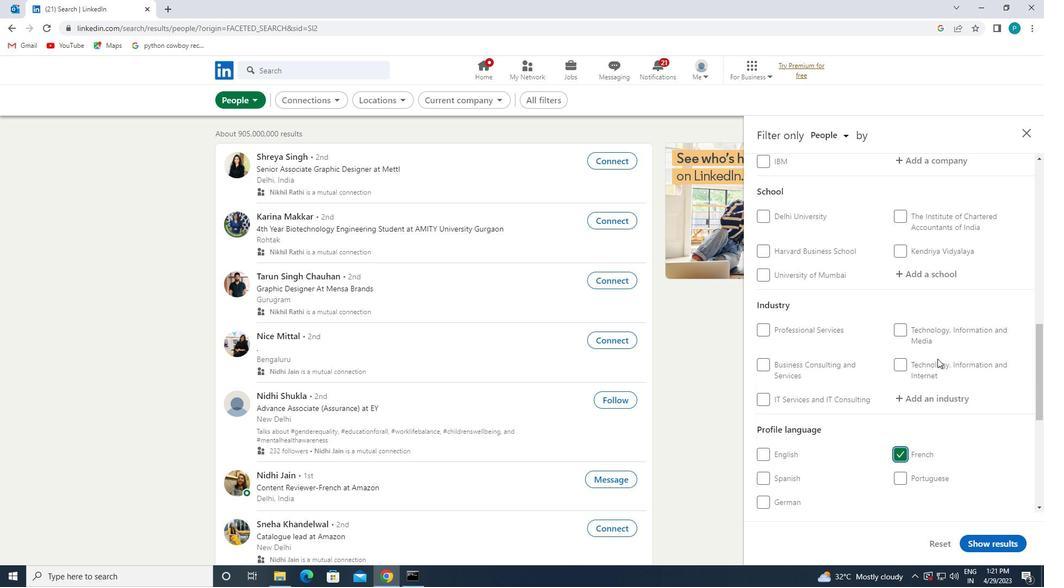 
Action: Mouse scrolled (938, 359) with delta (0, 0)
Screenshot: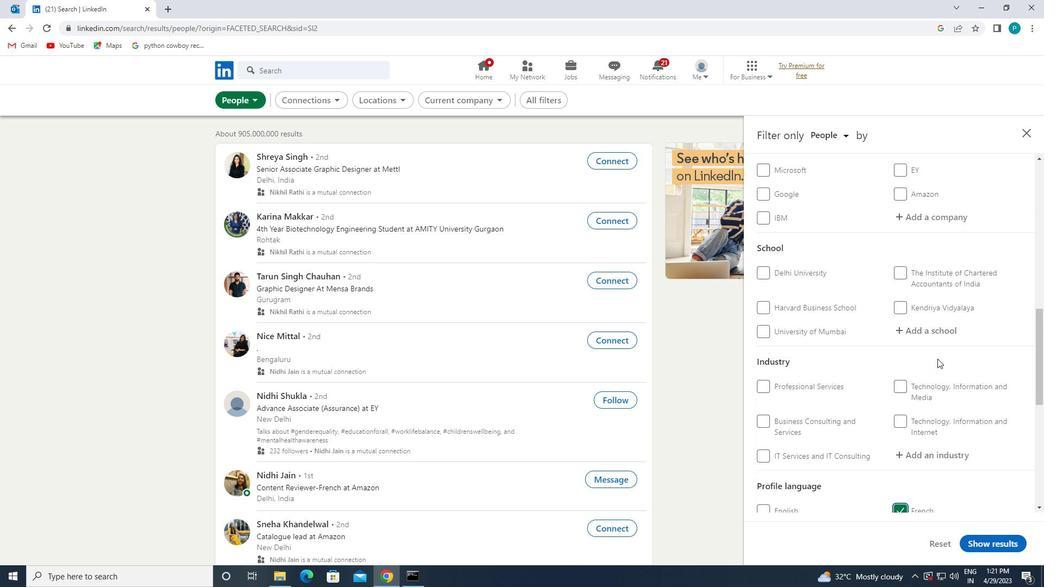 
Action: Mouse scrolled (938, 359) with delta (0, 0)
Screenshot: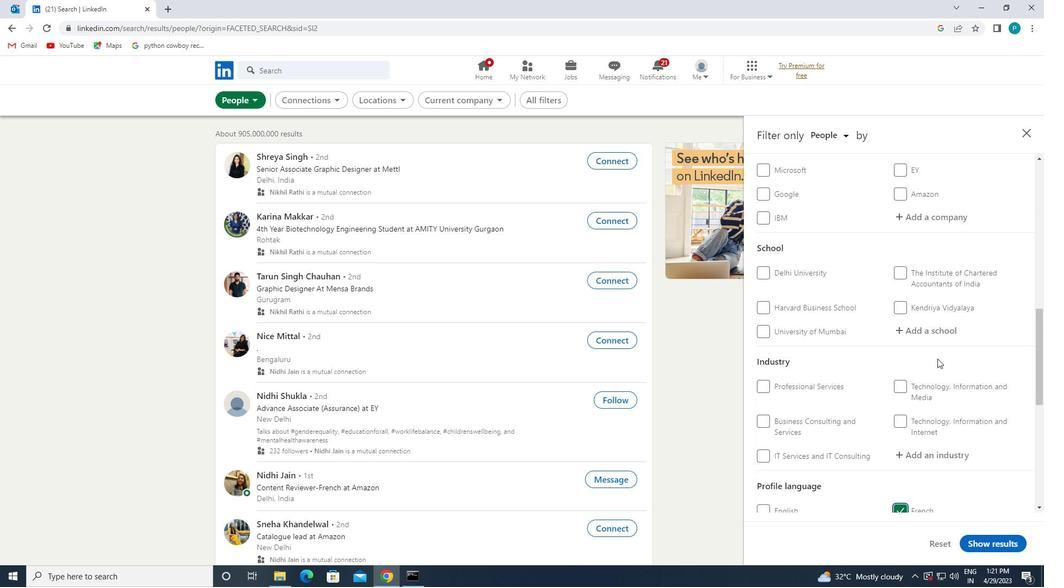 
Action: Mouse scrolled (938, 359) with delta (0, 0)
Screenshot: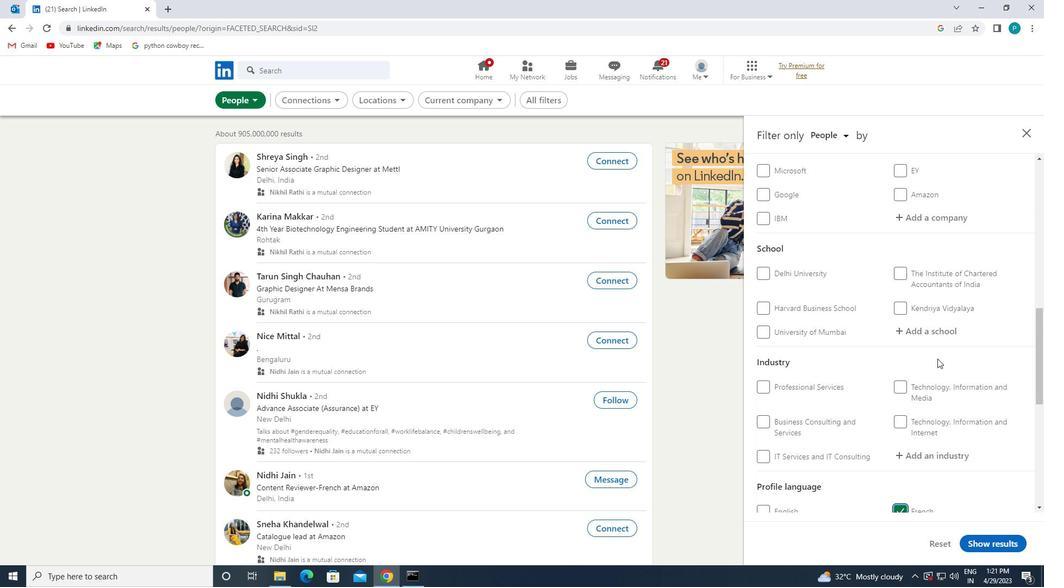 
Action: Mouse scrolled (938, 359) with delta (0, 0)
Screenshot: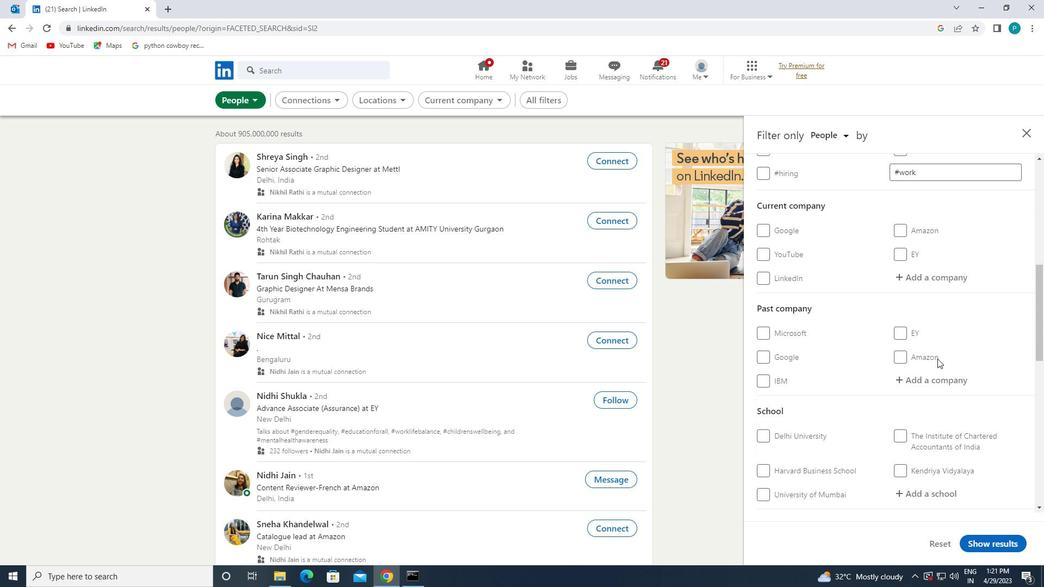 
Action: Mouse moved to (927, 336)
Screenshot: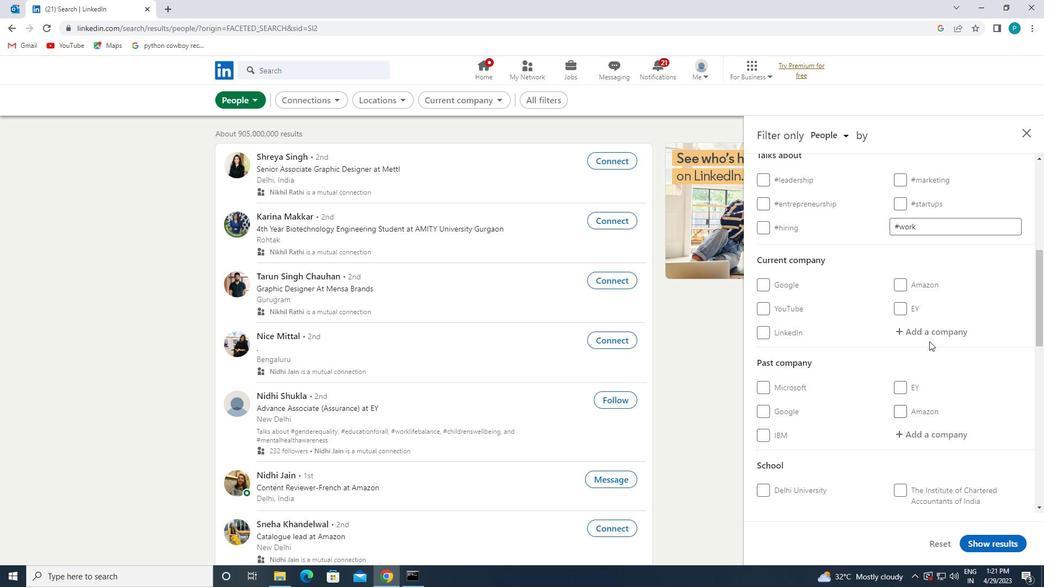 
Action: Mouse pressed left at (927, 336)
Screenshot: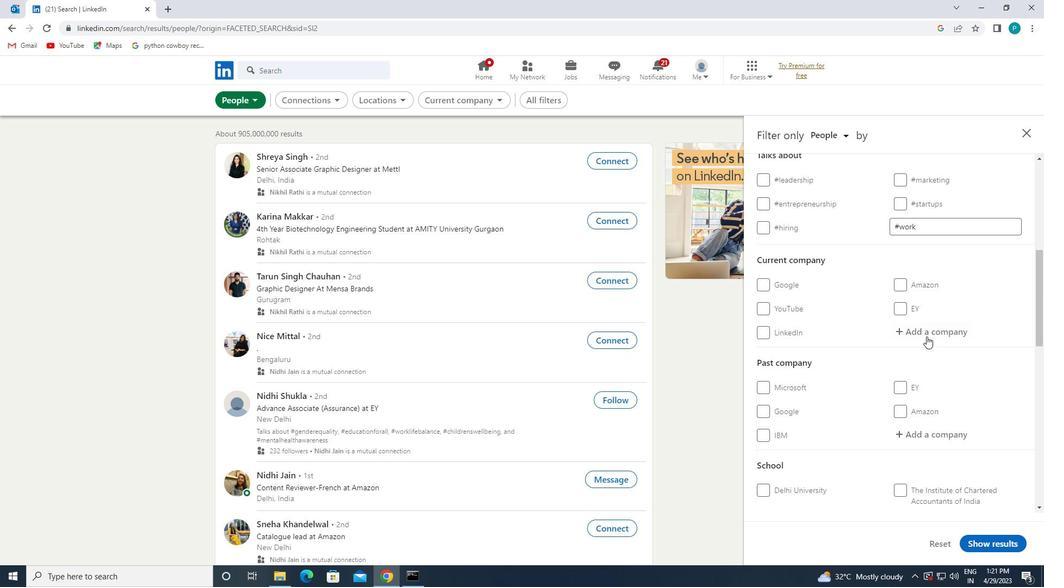 
Action: Key pressed <Key.caps_lock>P<Key.caps_lock>LO<Key.caps_lock>P<Key.caps_lock>DO
Screenshot: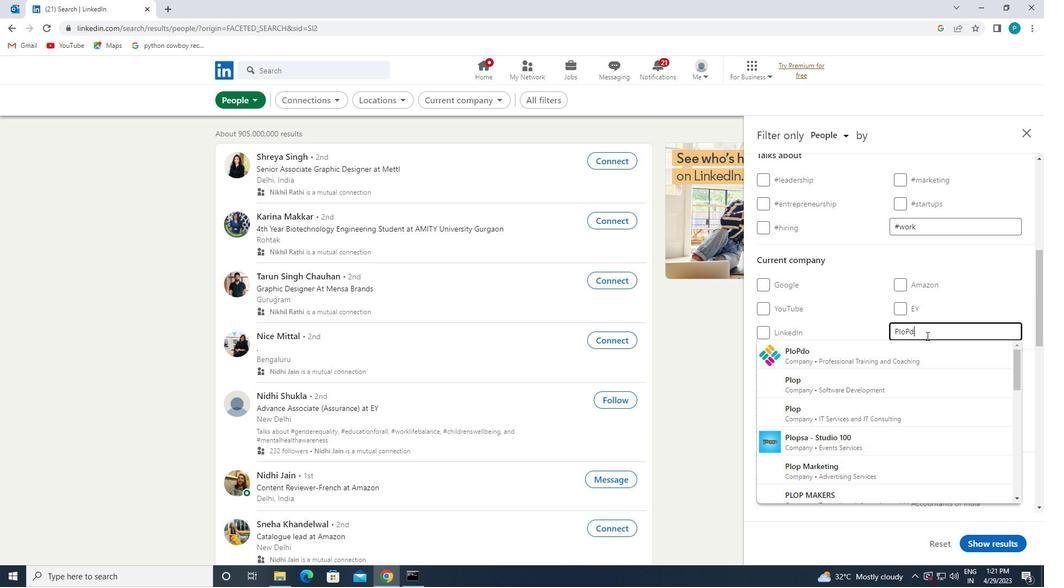 
Action: Mouse moved to (922, 345)
Screenshot: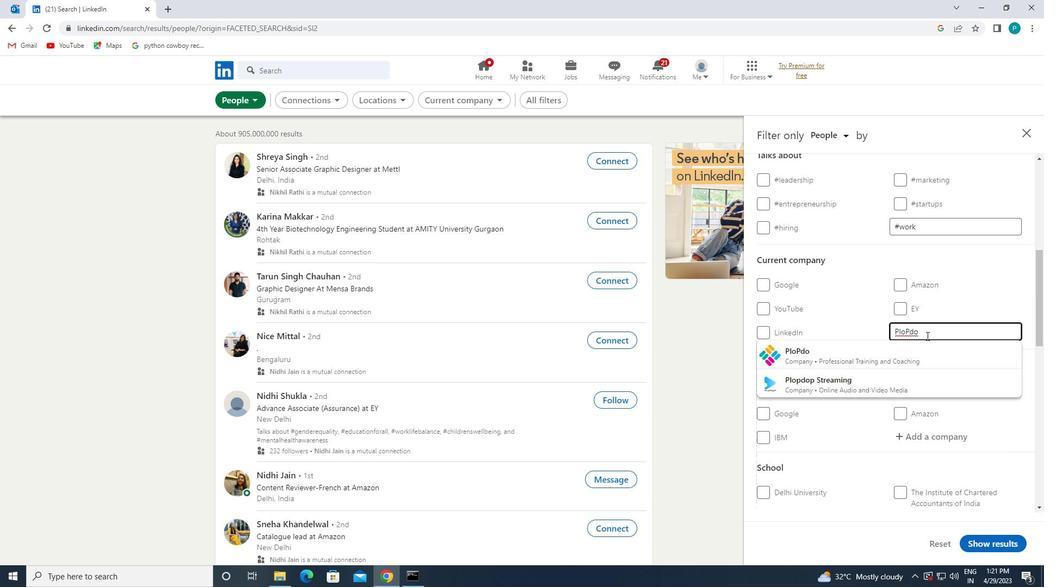 
Action: Mouse pressed left at (922, 345)
Screenshot: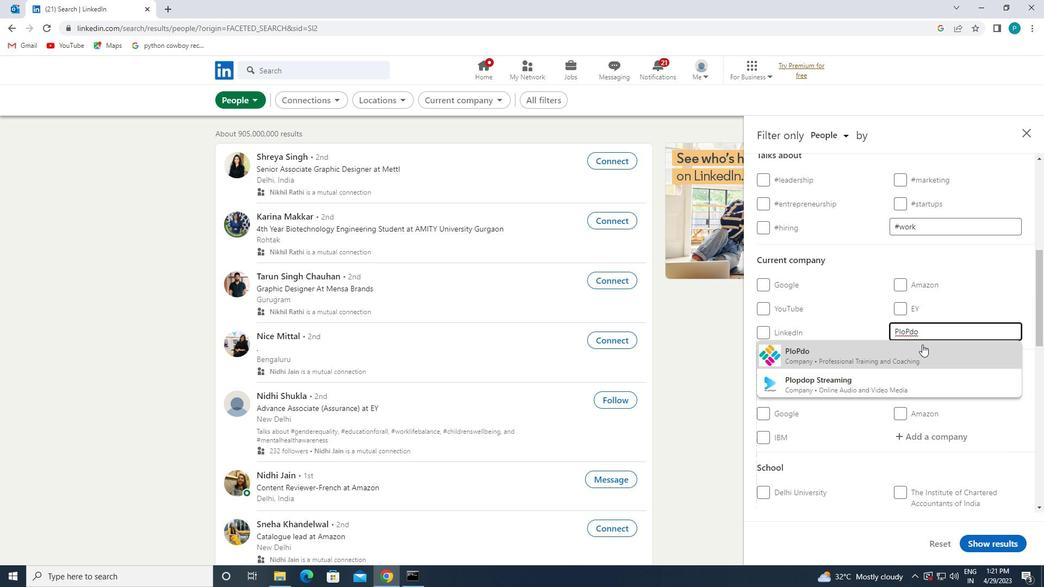 
Action: Mouse moved to (921, 345)
Screenshot: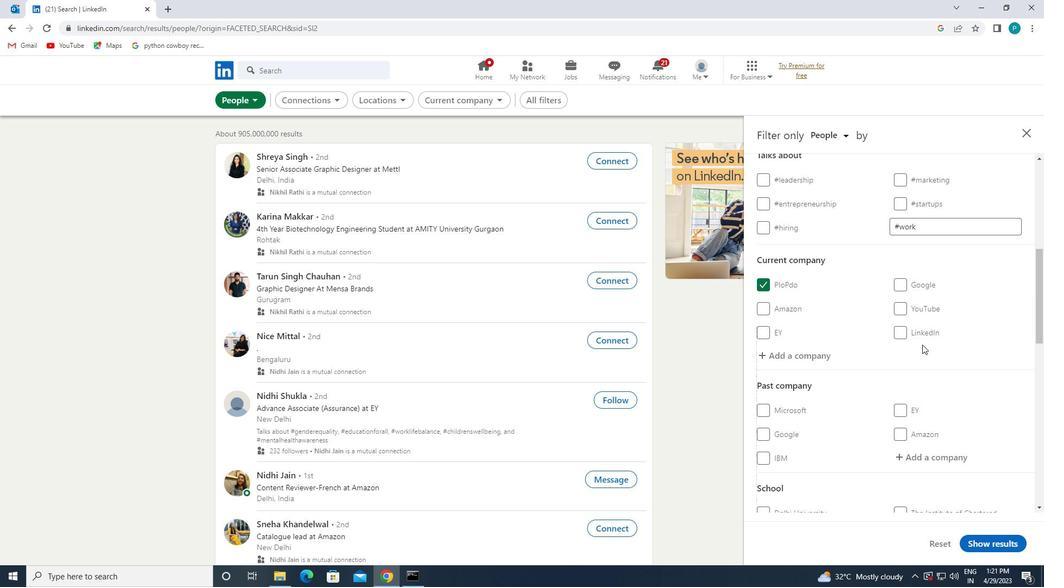 
Action: Mouse scrolled (921, 344) with delta (0, 0)
Screenshot: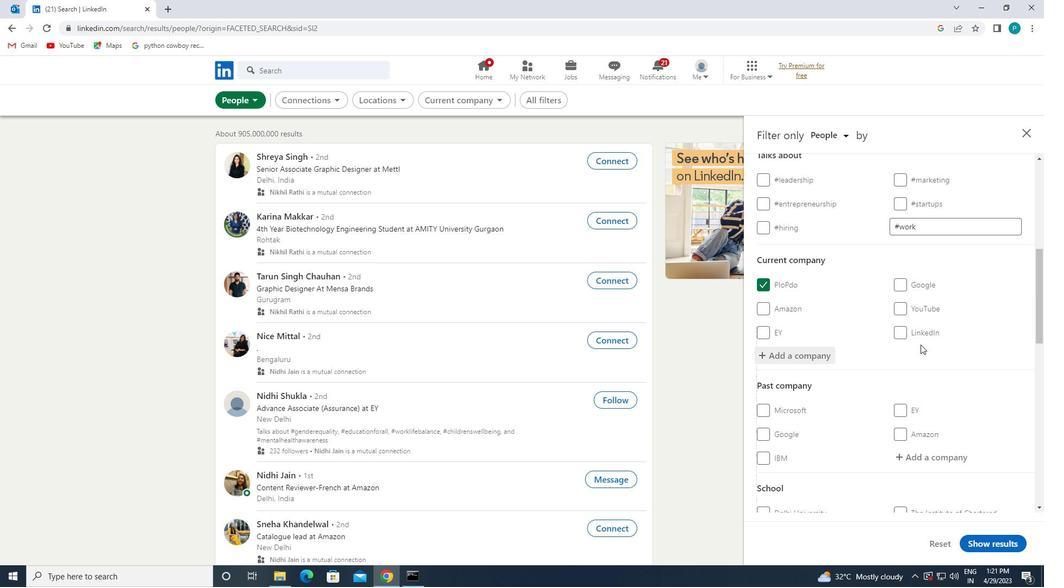 
Action: Mouse scrolled (921, 344) with delta (0, 0)
Screenshot: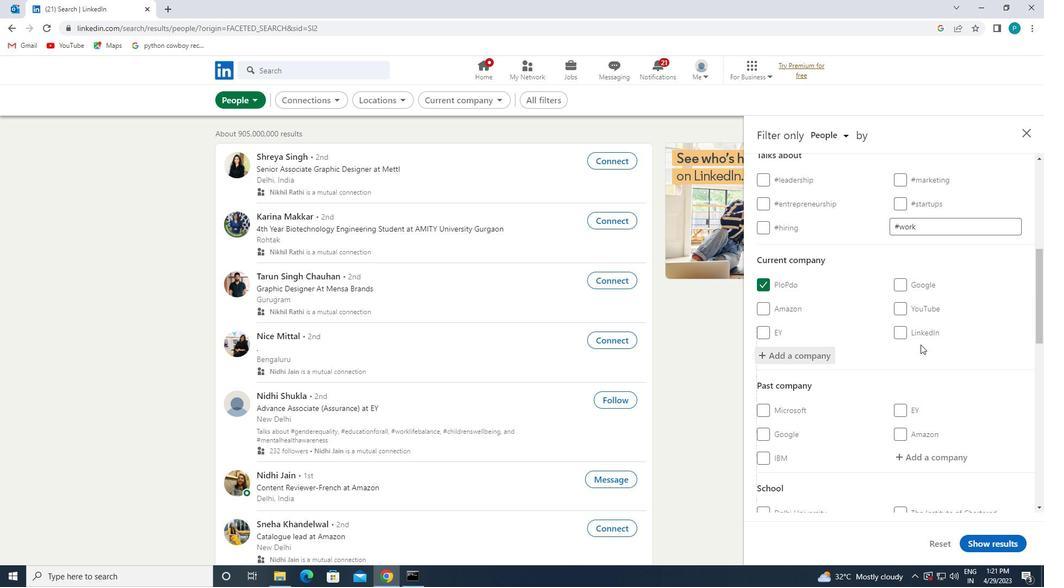 
Action: Mouse moved to (890, 329)
Screenshot: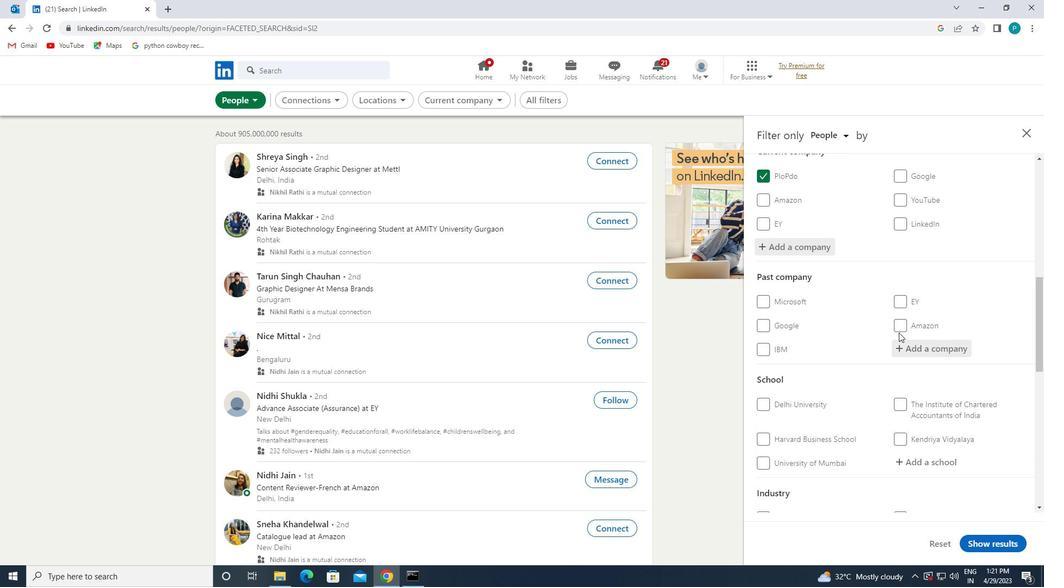 
Action: Mouse scrolled (890, 328) with delta (0, 0)
Screenshot: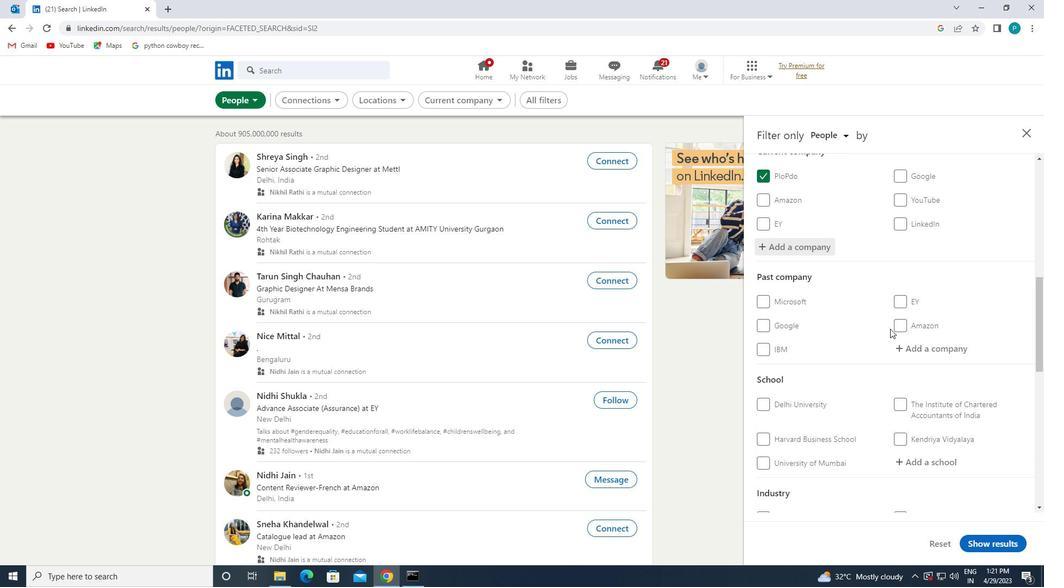 
Action: Mouse moved to (914, 365)
Screenshot: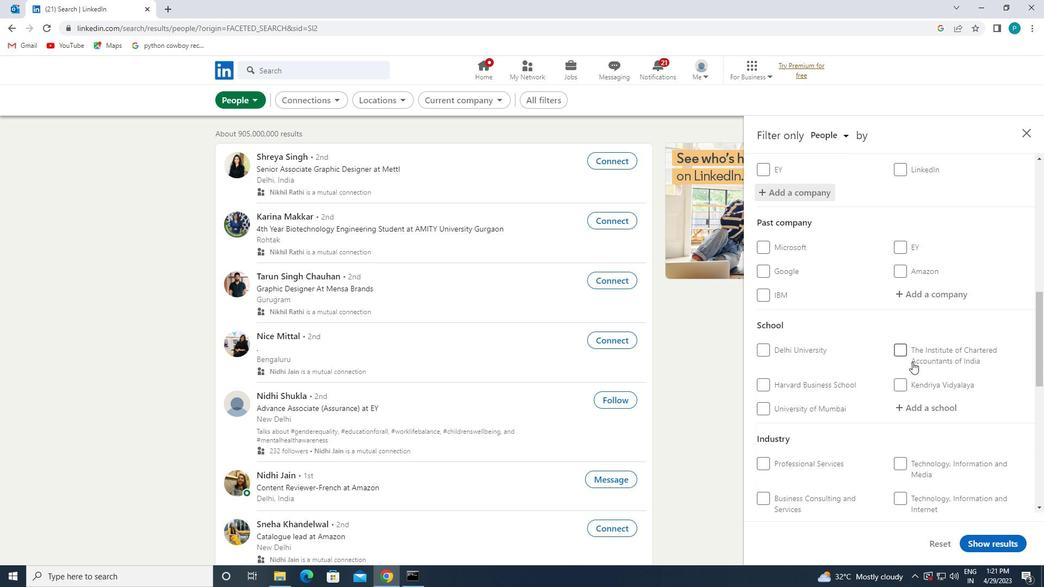 
Action: Mouse scrolled (914, 365) with delta (0, 0)
Screenshot: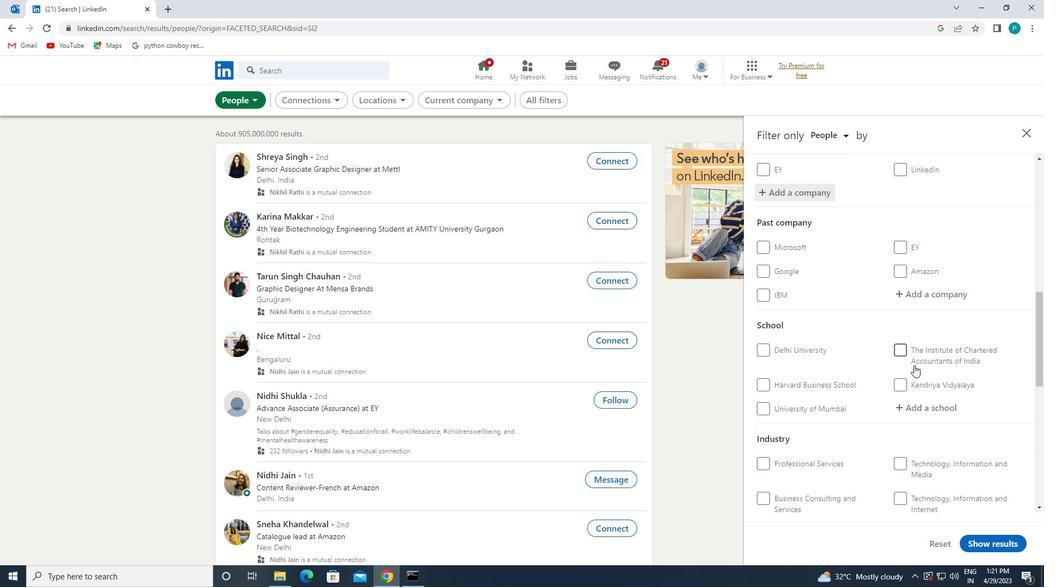 
Action: Mouse moved to (910, 361)
Screenshot: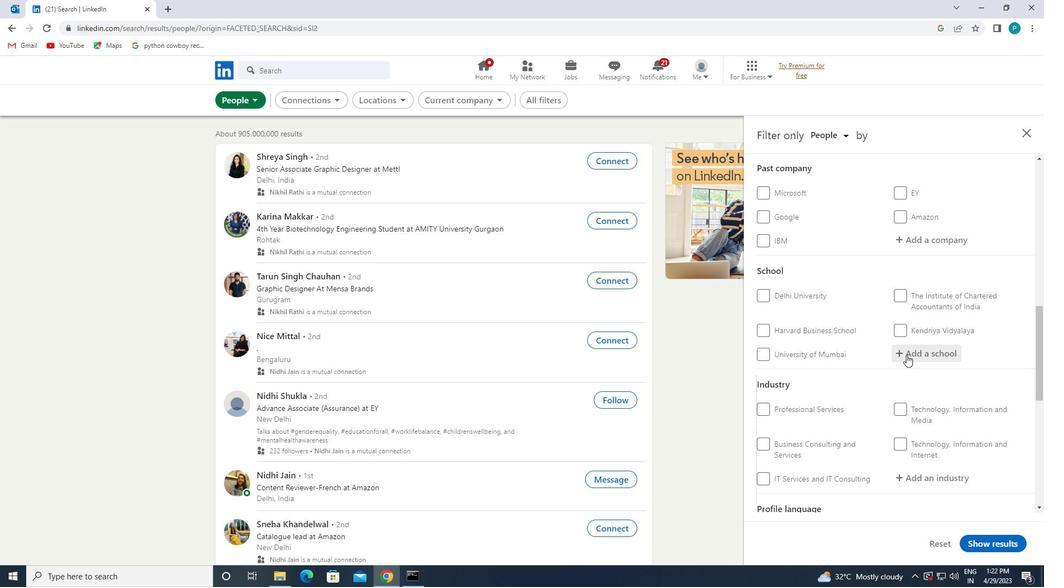 
Action: Mouse pressed left at (910, 361)
Screenshot: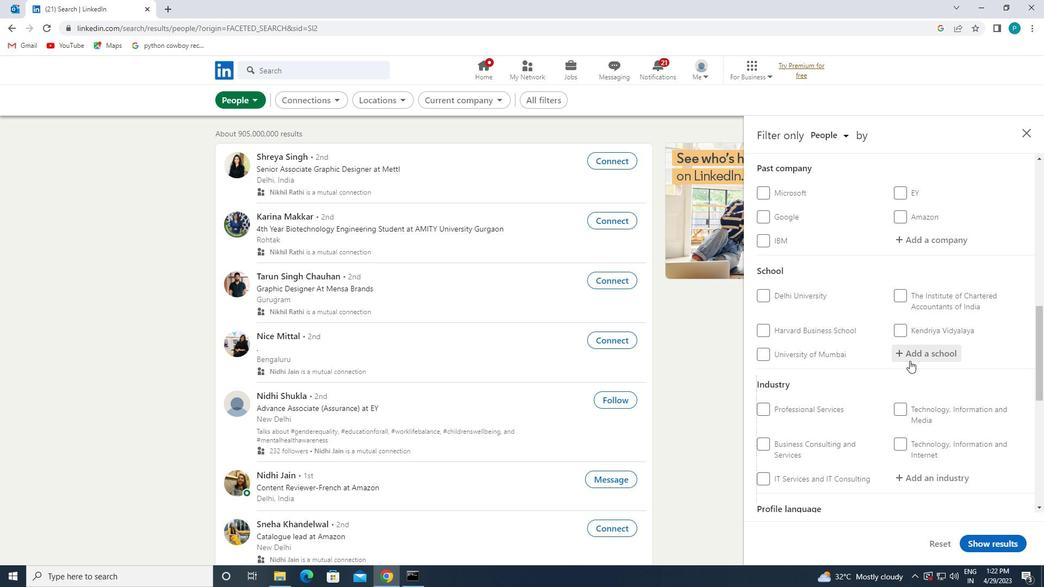 
Action: Mouse moved to (910, 362)
Screenshot: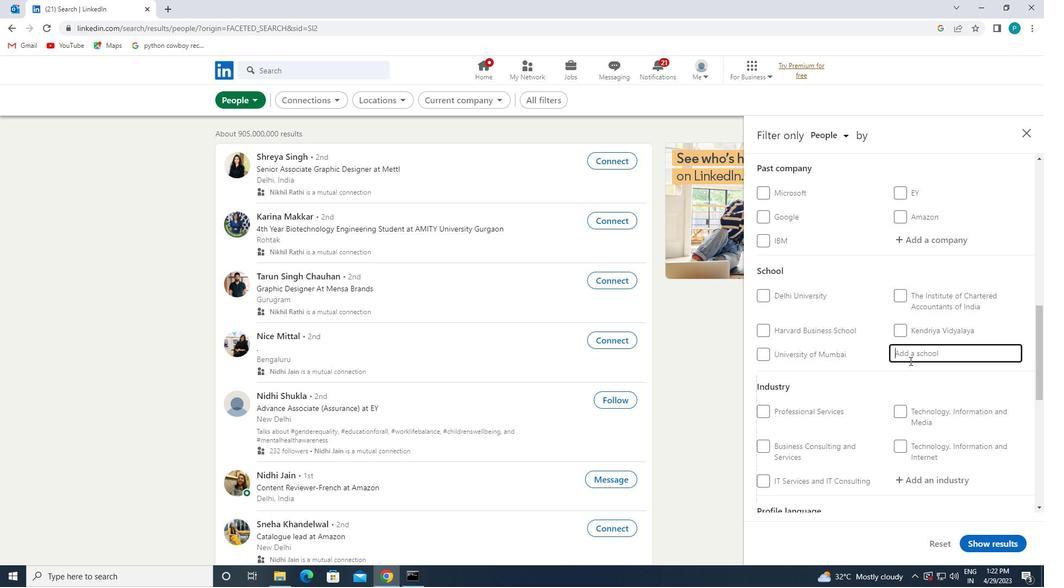 
Action: Key pressed <Key.caps_lock>T<Key.caps_lock>HE<Key.space><Key.caps_lock>I<Key.caps_lock>NSTITITUTE<Key.backspace><Key.backspace><Key.backspace><Key.backspace><Key.backspace><Key.backspace><Key.backspace>ITUTE<Key.space>OF<Key.space>
Screenshot: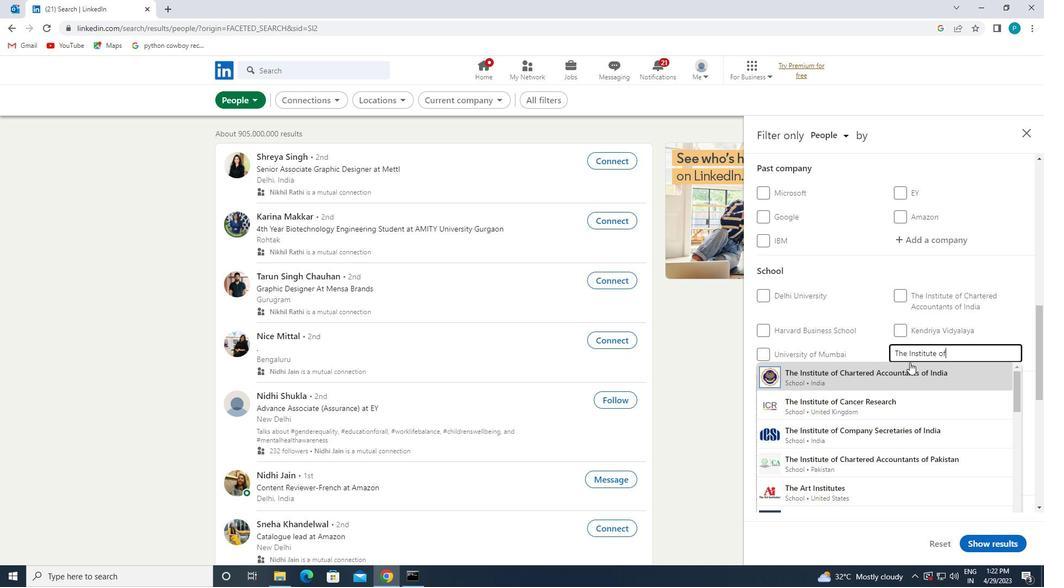 
Action: Mouse moved to (910, 376)
Screenshot: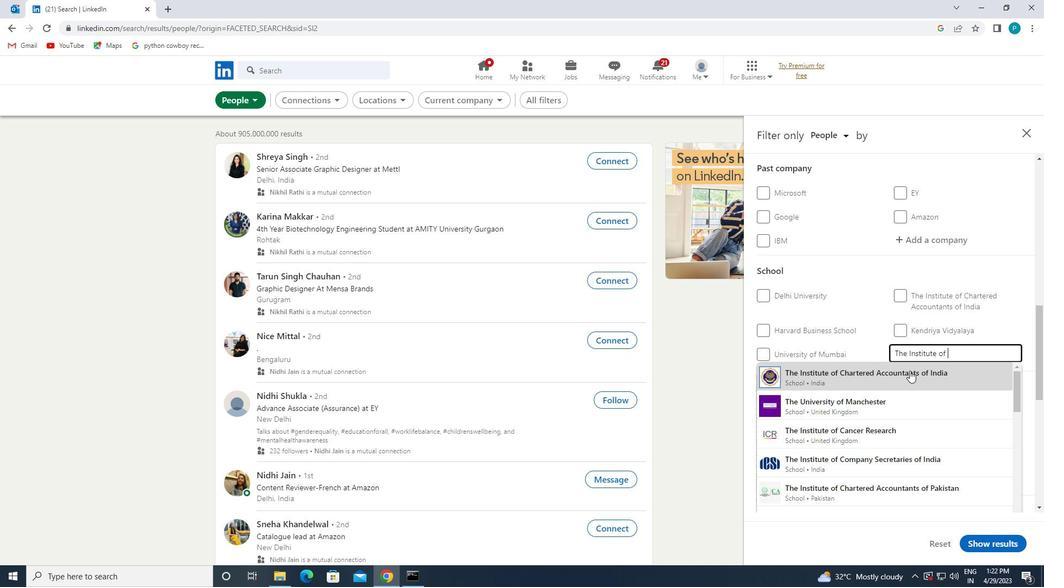 
Action: Mouse pressed left at (910, 376)
Screenshot: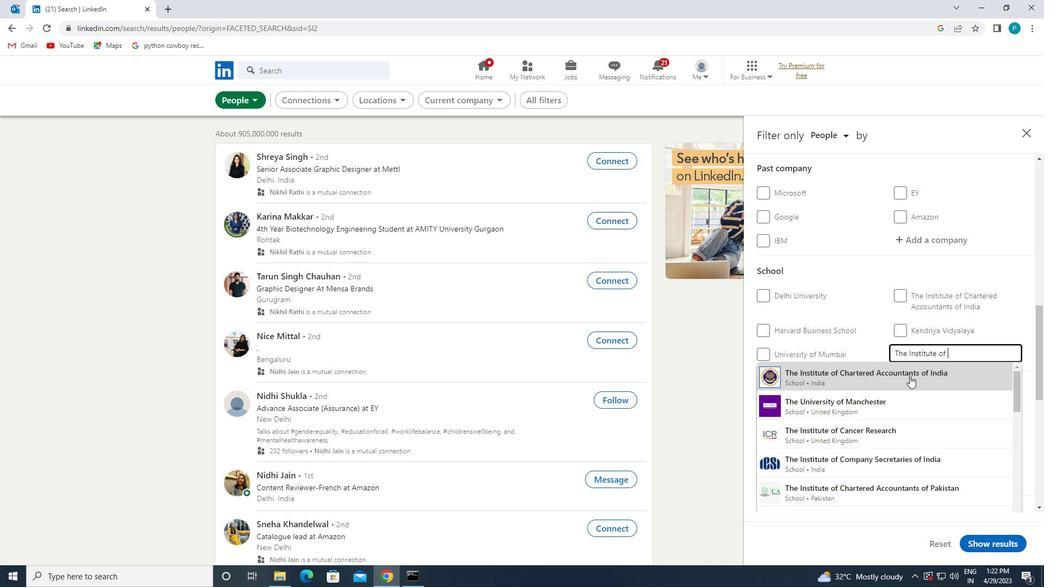 
Action: Mouse moved to (910, 378)
Screenshot: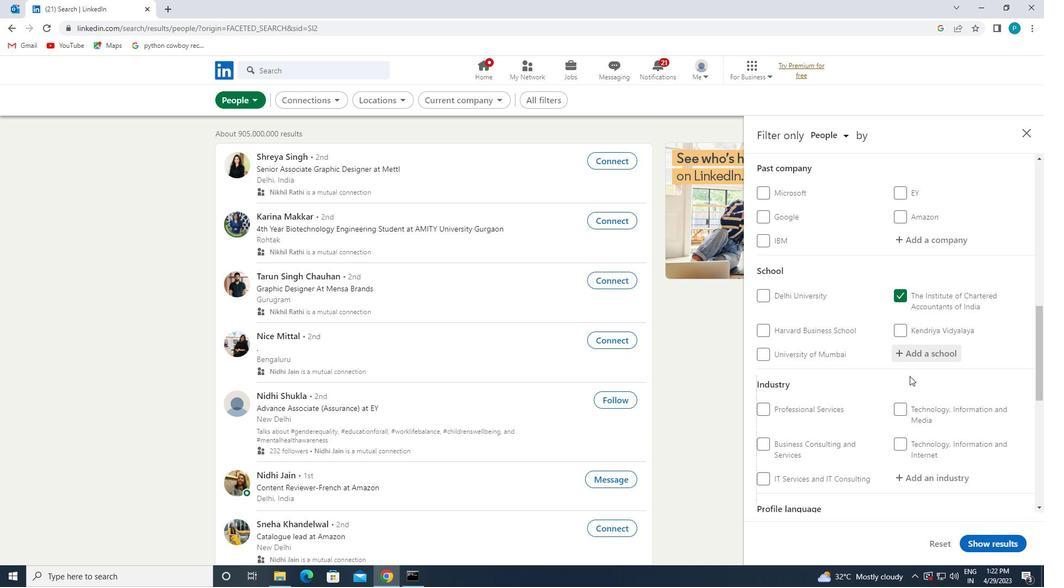 
Action: Mouse scrolled (910, 377) with delta (0, 0)
Screenshot: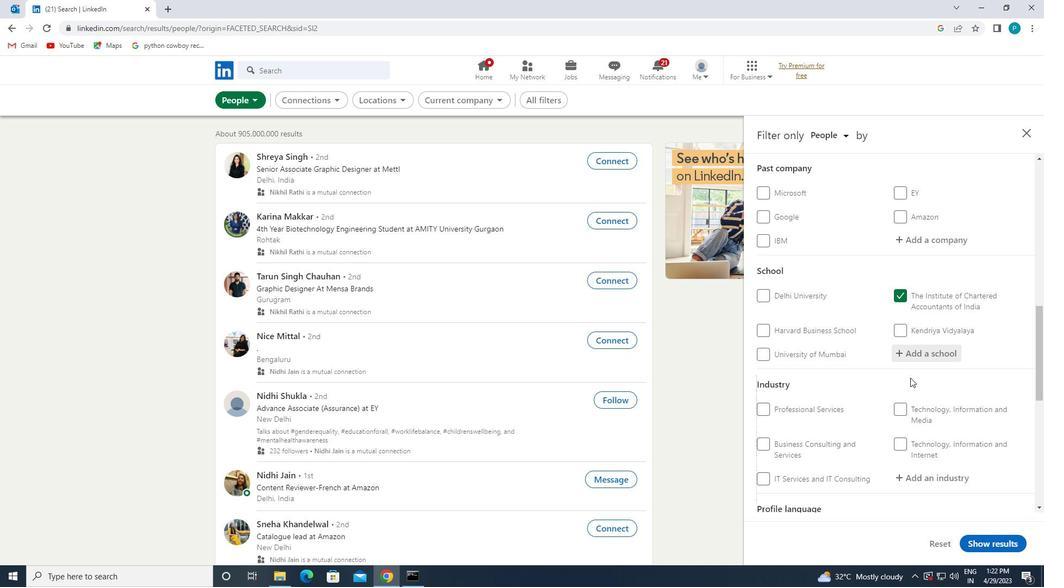 
Action: Mouse scrolled (910, 377) with delta (0, 0)
Screenshot: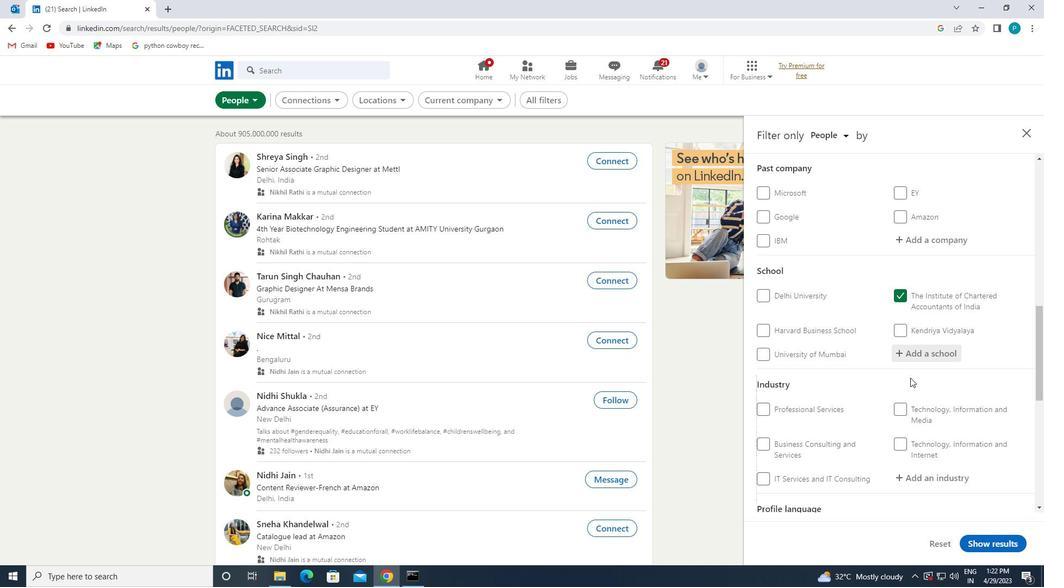 
Action: Mouse scrolled (910, 377) with delta (0, 0)
Screenshot: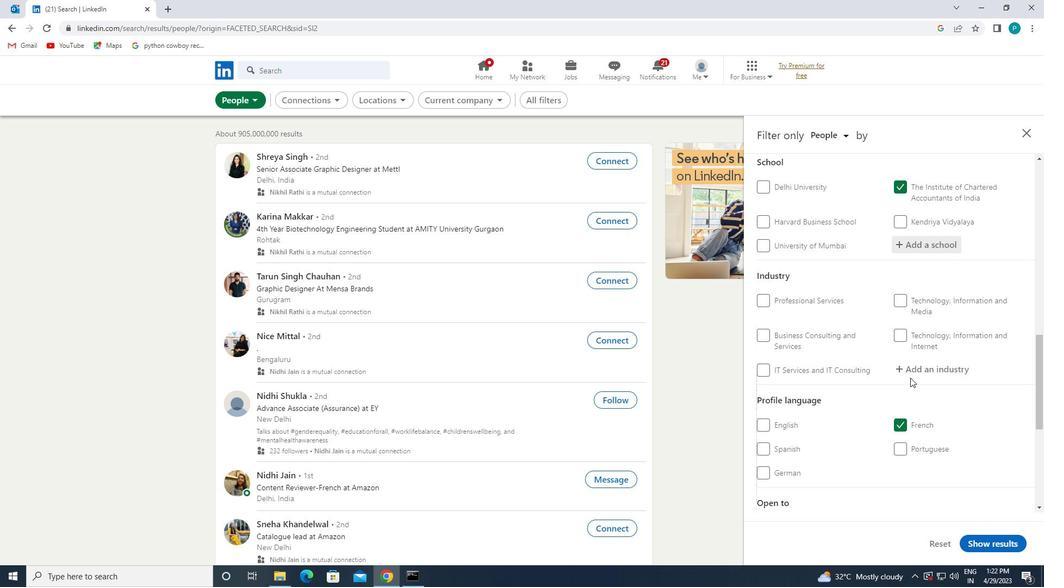 
Action: Mouse moved to (909, 306)
Screenshot: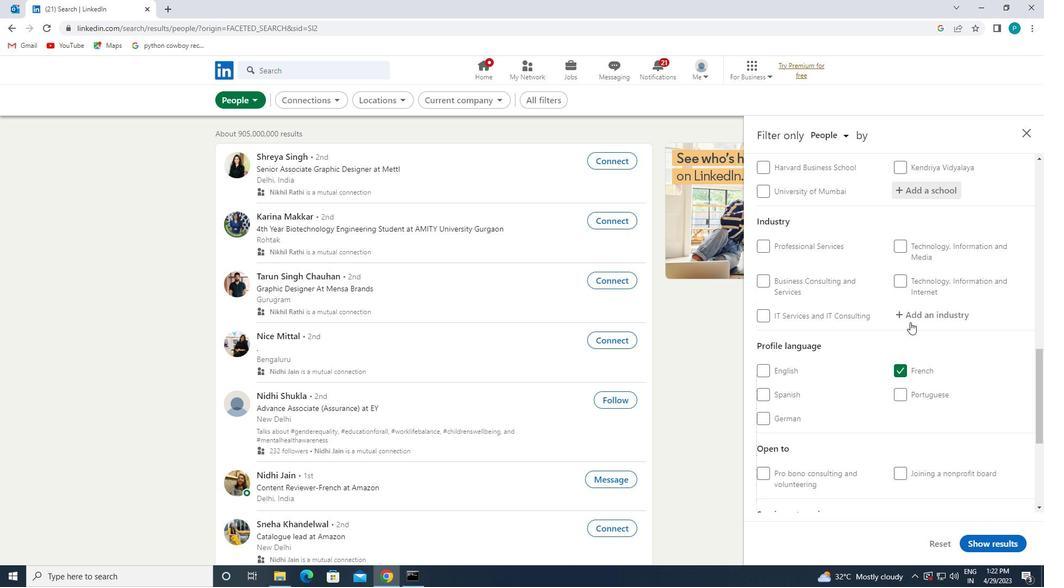 
Action: Mouse pressed left at (909, 306)
Screenshot: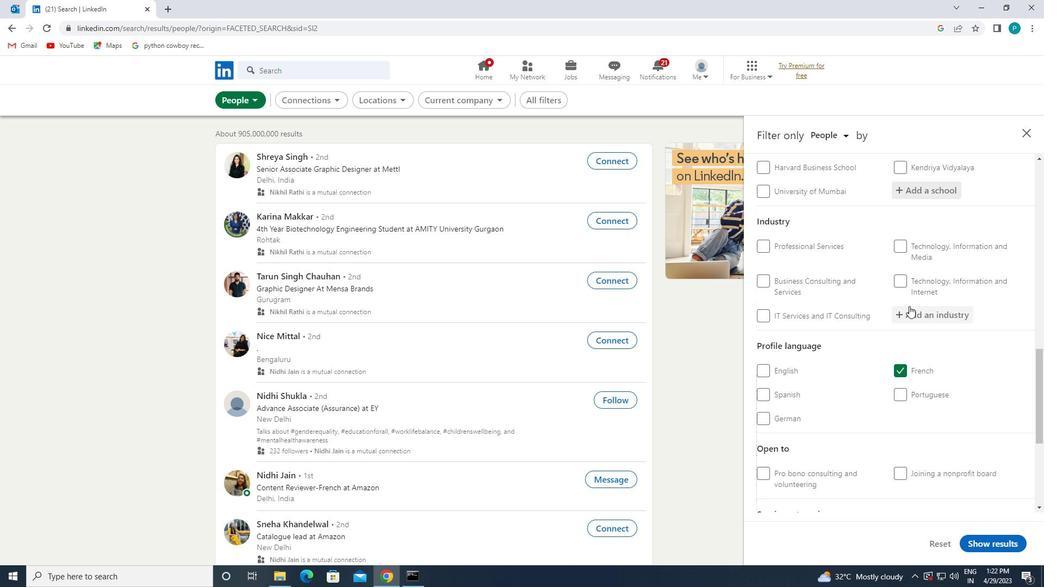 
Action: Key pressed <Key.caps_lock>I<Key.caps_lock>NSURAN
Screenshot: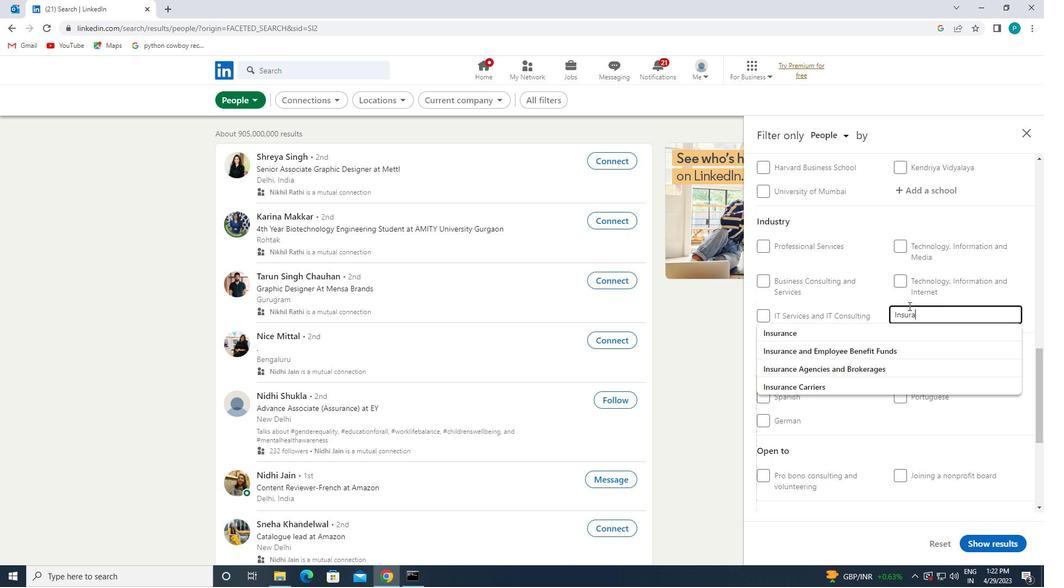 
Action: Mouse moved to (920, 344)
Screenshot: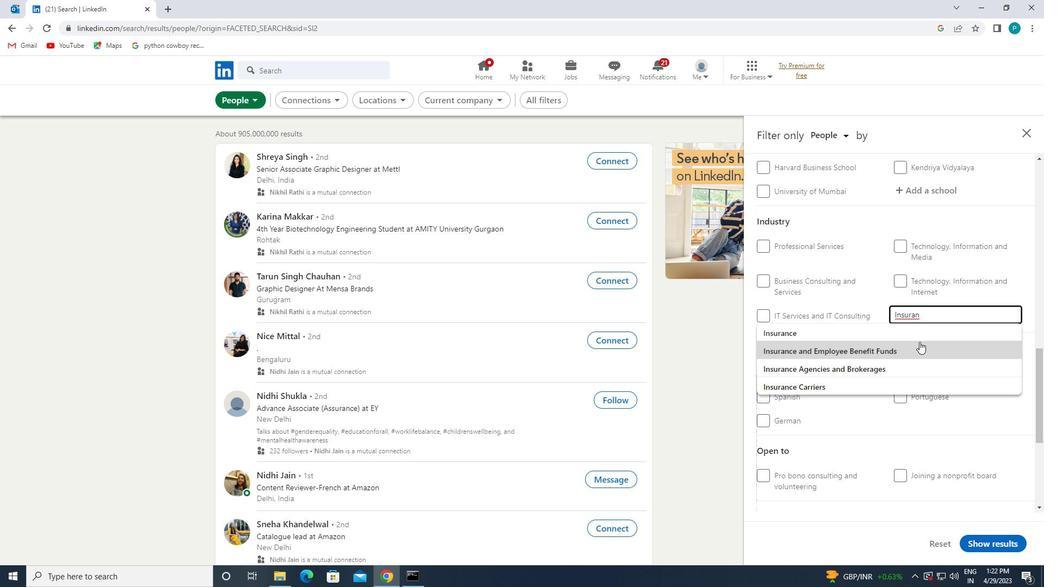
Action: Mouse pressed left at (920, 344)
Screenshot: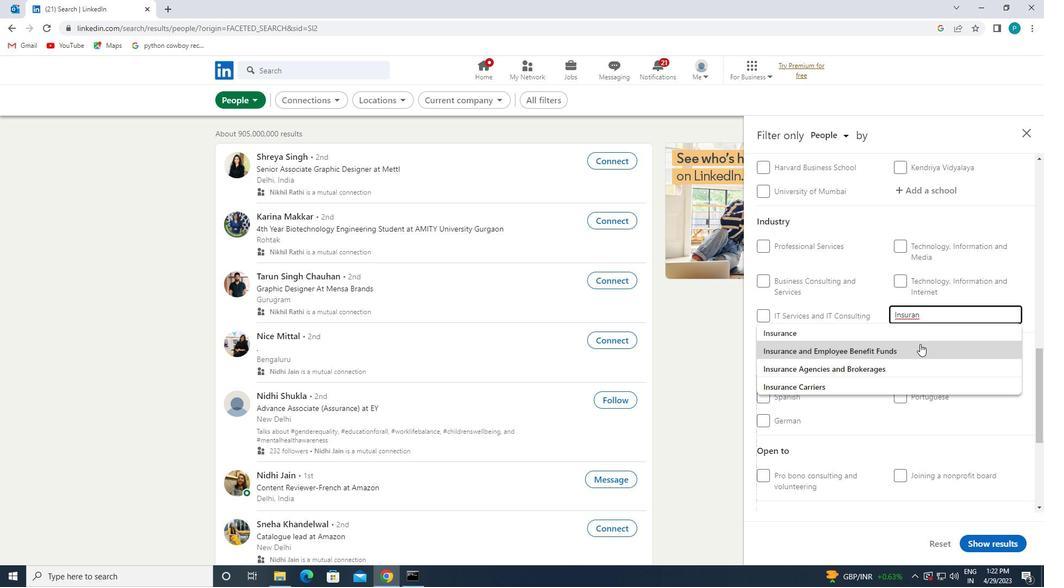 
Action: Mouse scrolled (920, 343) with delta (0, 0)
Screenshot: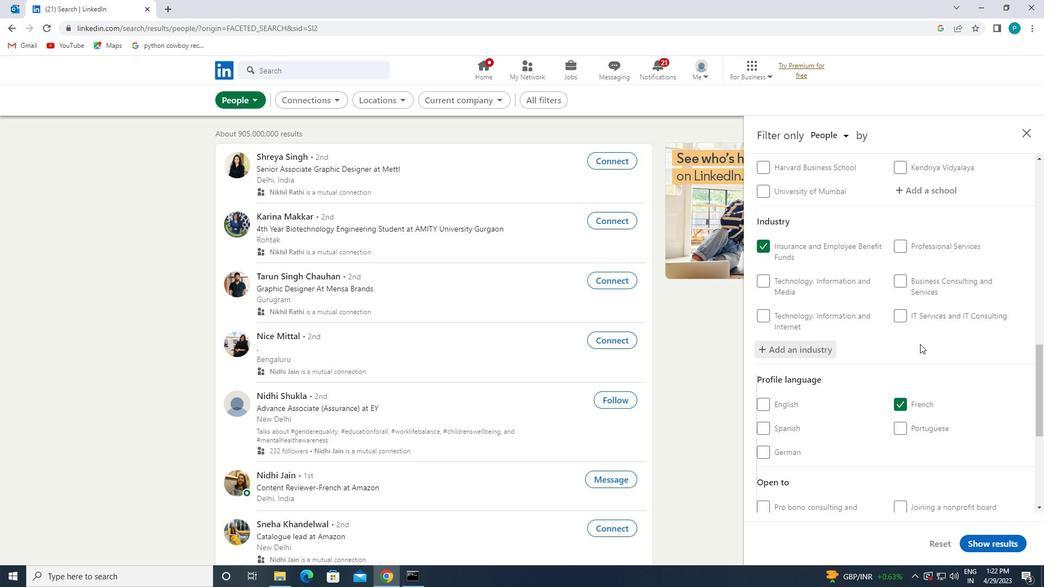 
Action: Mouse scrolled (920, 343) with delta (0, 0)
Screenshot: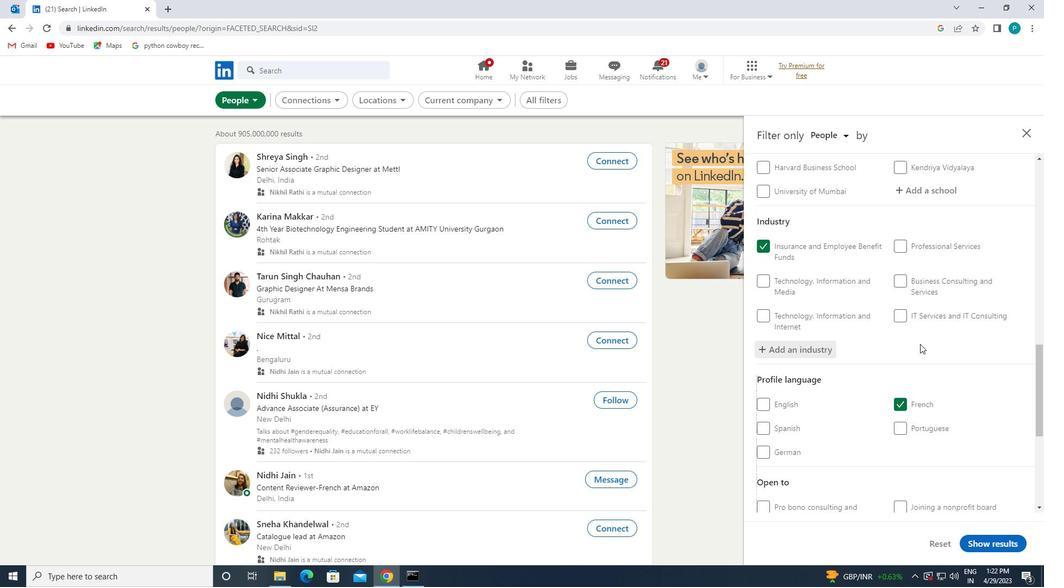 
Action: Mouse scrolled (920, 343) with delta (0, 0)
Screenshot: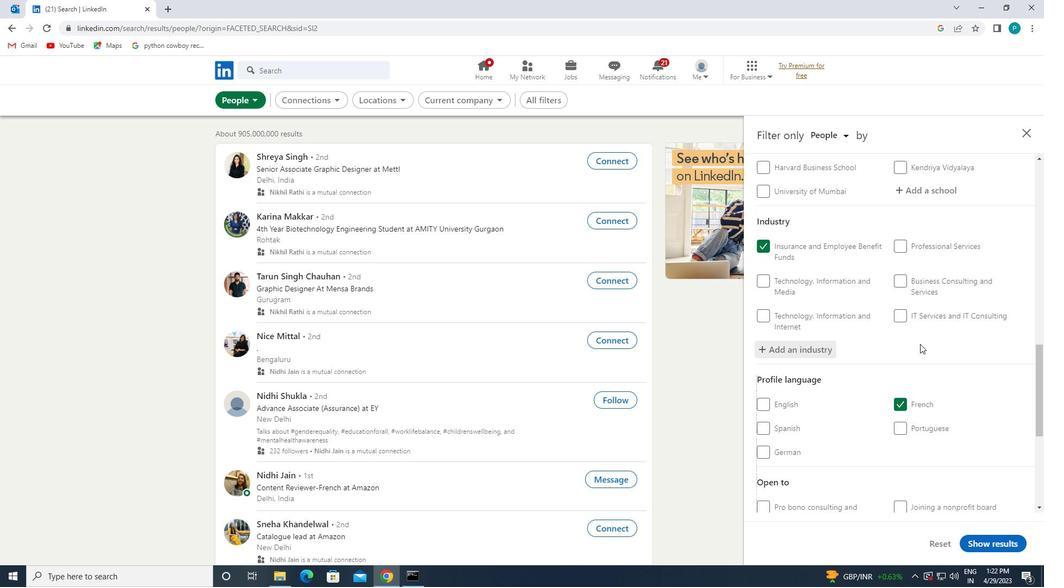 
Action: Mouse scrolled (920, 343) with delta (0, 0)
Screenshot: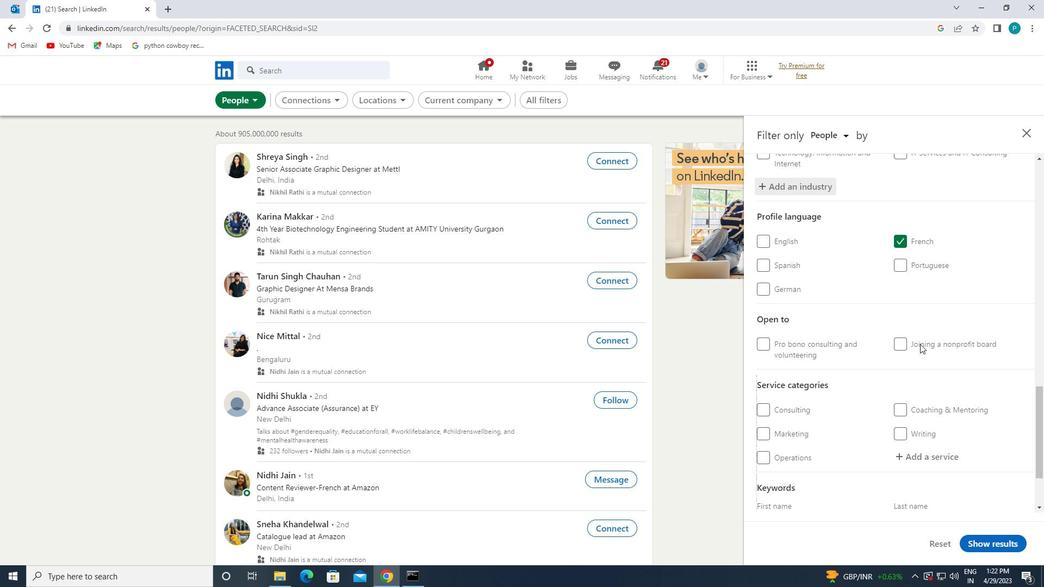
Action: Mouse moved to (921, 366)
Screenshot: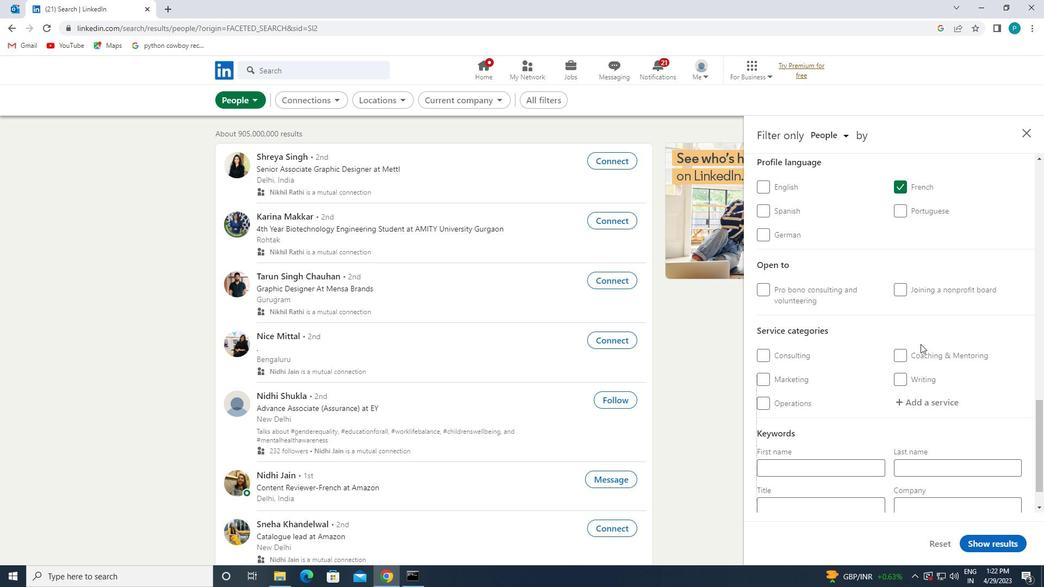 
Action: Mouse scrolled (921, 366) with delta (0, 0)
Screenshot: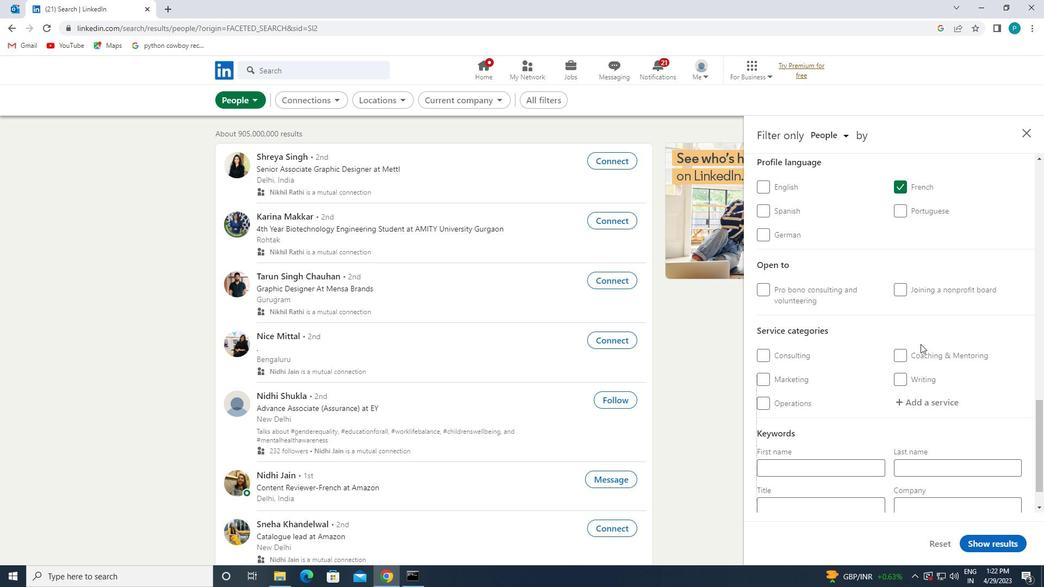 
Action: Mouse pressed left at (921, 366)
Screenshot: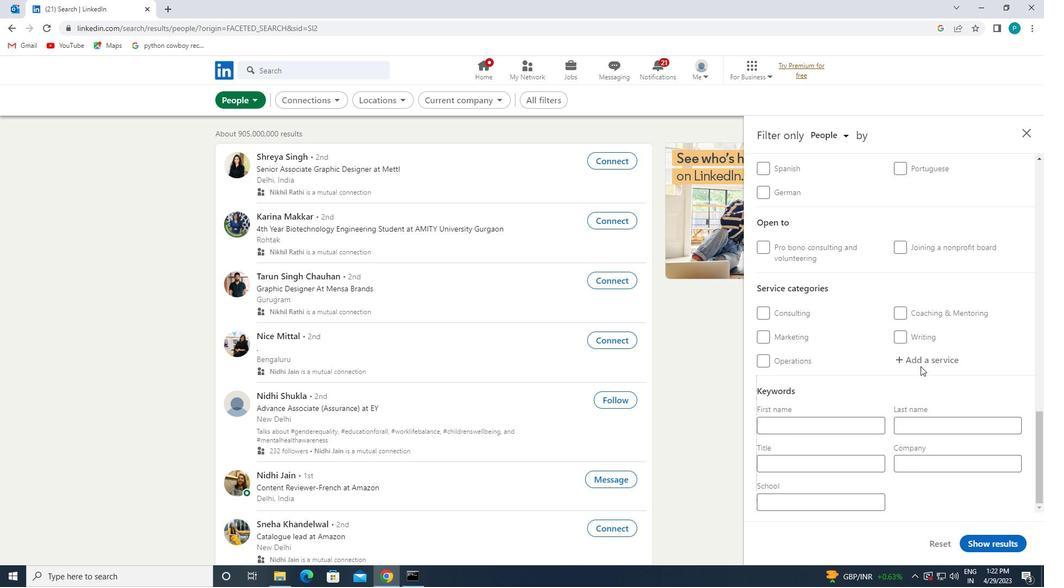 
Action: Key pressed <Key.caps_lock>I<Key.caps_lock>NSUR
Screenshot: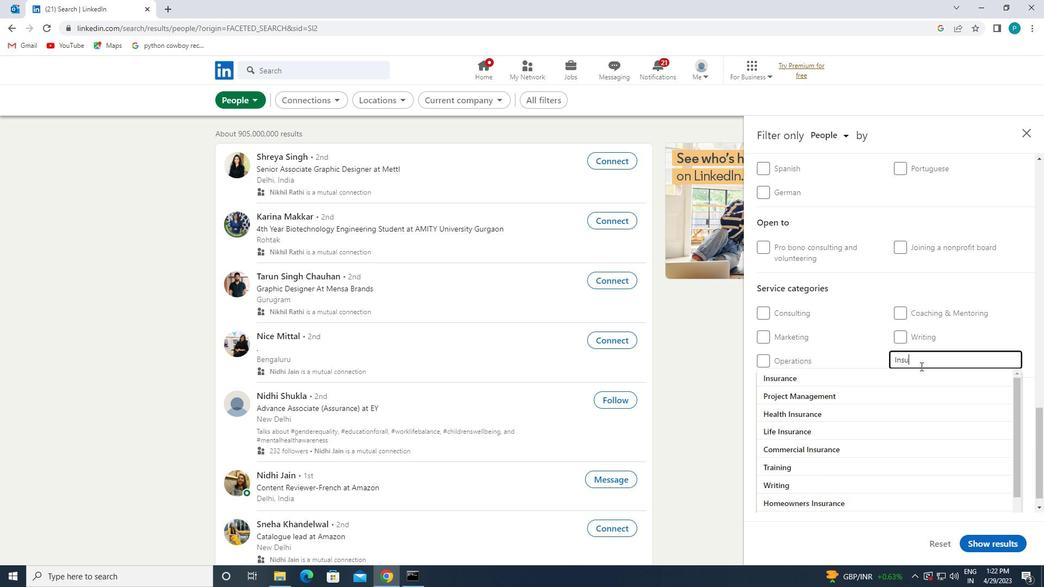 
Action: Mouse moved to (895, 380)
Screenshot: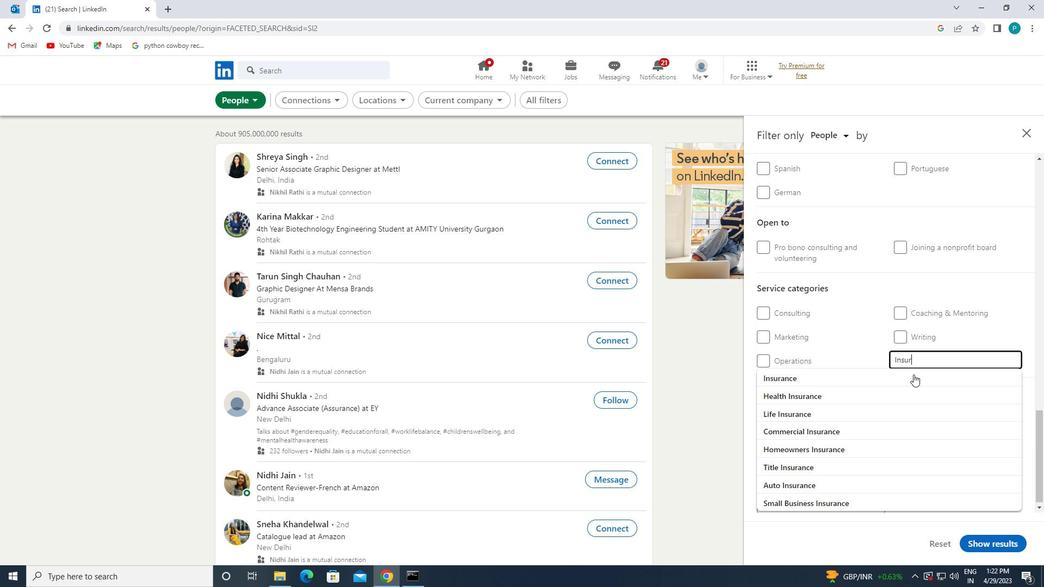 
Action: Mouse pressed left at (895, 380)
Screenshot: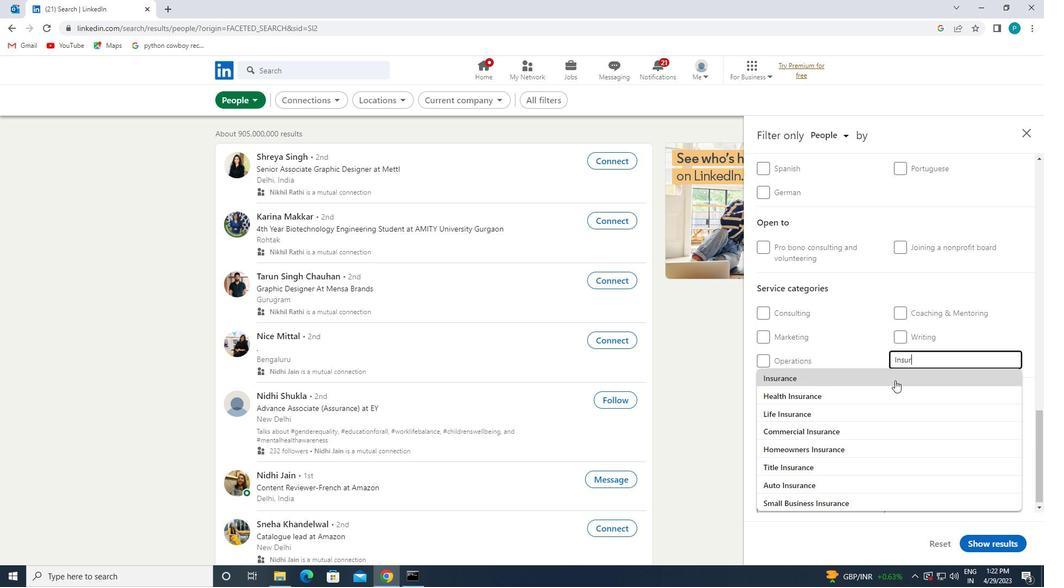 
Action: Mouse scrolled (895, 380) with delta (0, 0)
Screenshot: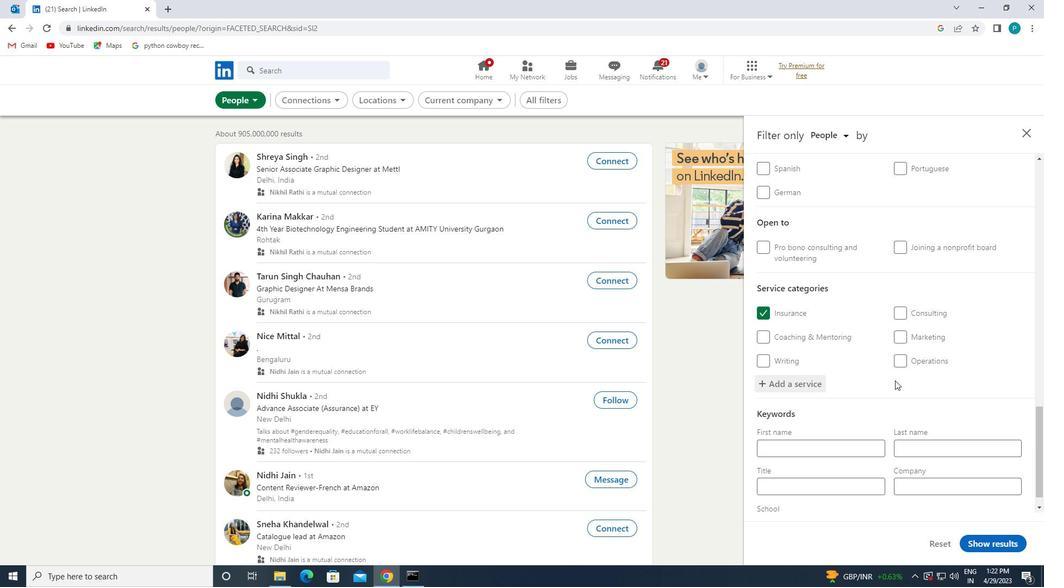 
Action: Mouse scrolled (895, 380) with delta (0, 0)
Screenshot: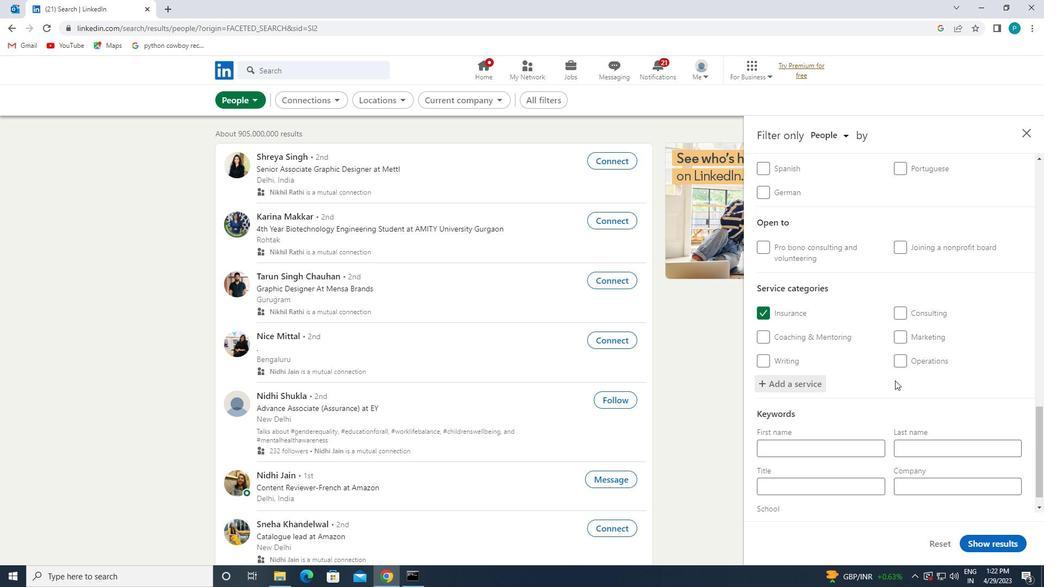 
Action: Mouse moved to (855, 466)
Screenshot: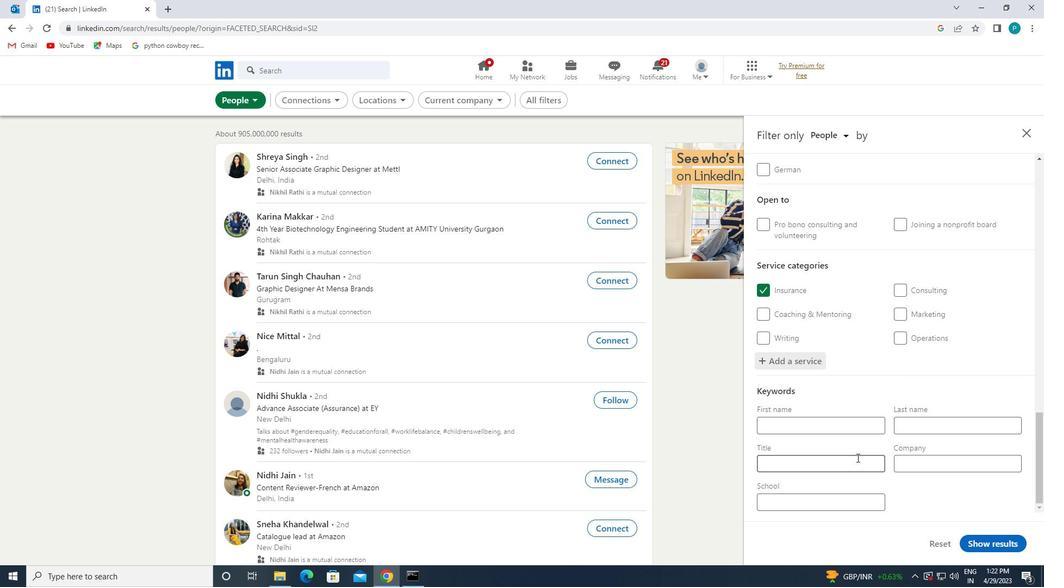 
Action: Mouse pressed left at (855, 466)
Screenshot: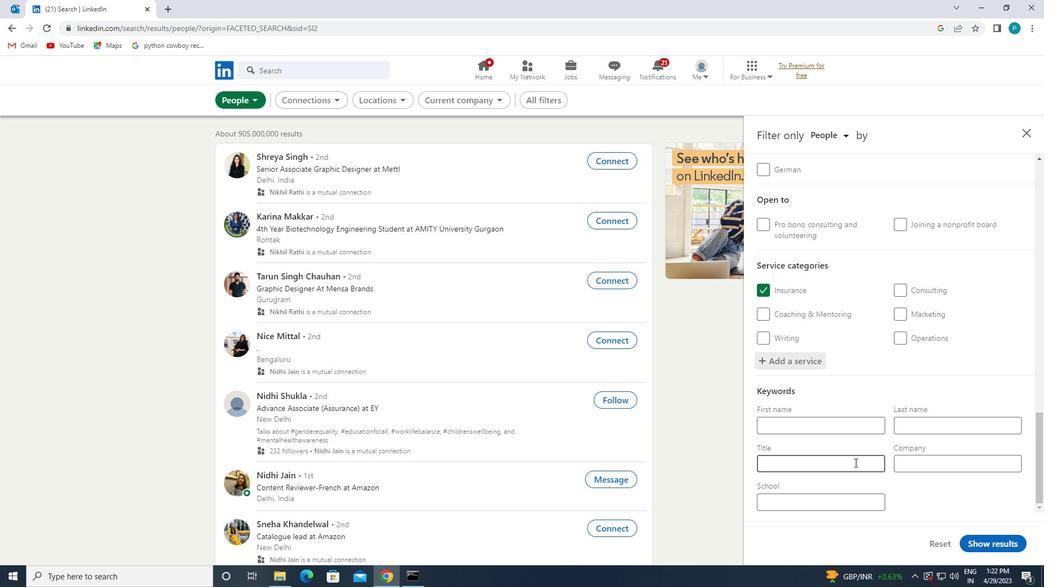 
Action: Key pressed <Key.caps_lock>E<Key.caps_lock>MERGENCY<Key.space><Key.caps_lock>R<Key.caps_lock>ELIEF<Key.space><Key.space><Key.caps_lock>W<Key.caps_lock>ORKER
Screenshot: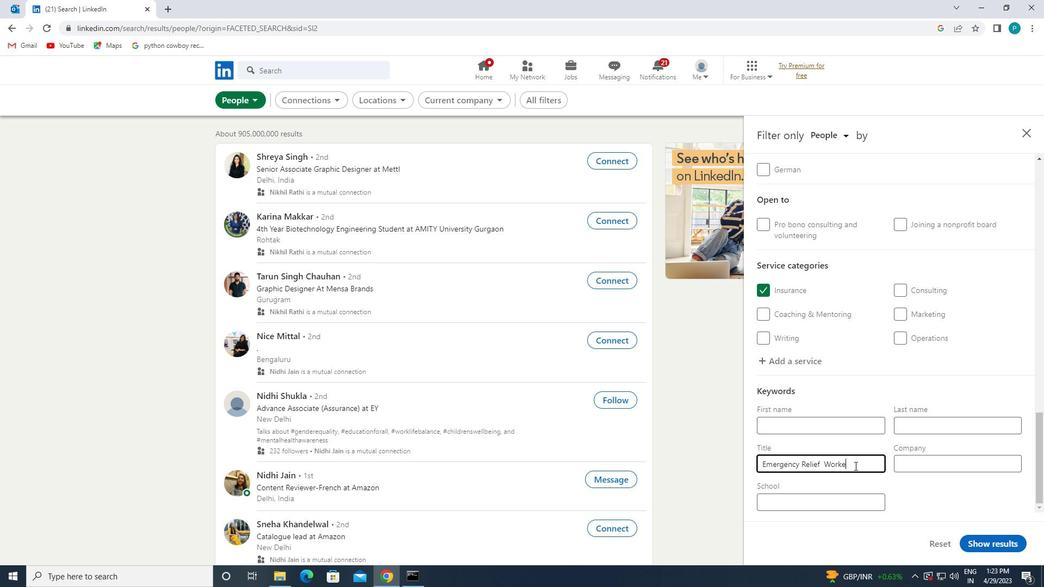 
Action: Mouse moved to (986, 538)
Screenshot: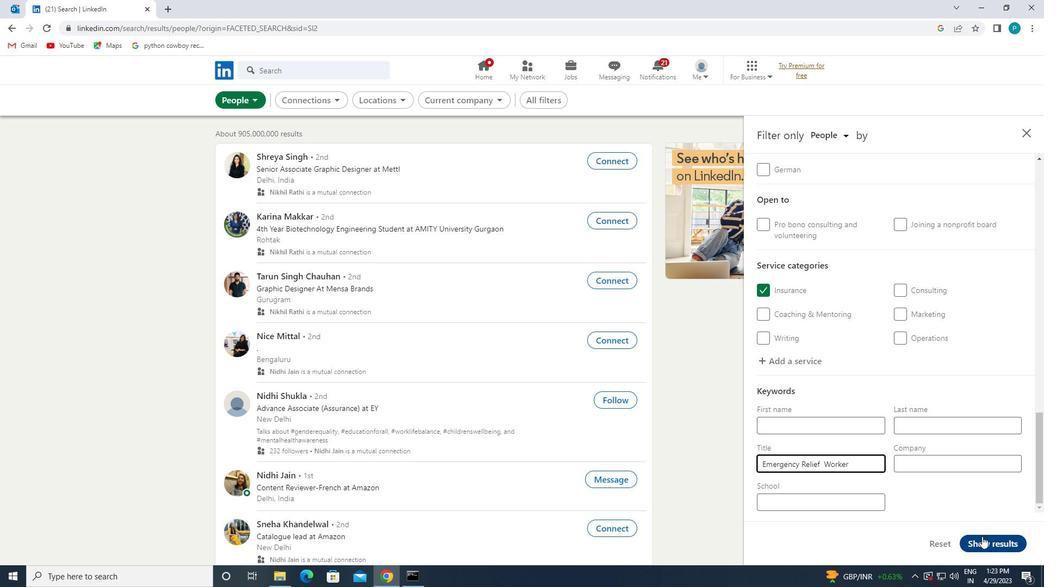 
Action: Mouse pressed left at (986, 538)
Screenshot: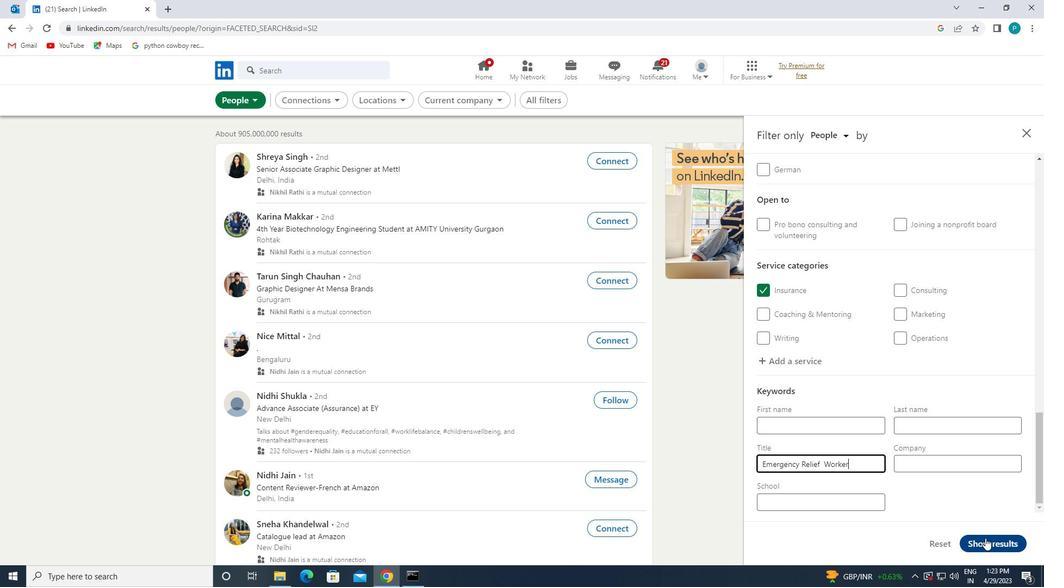 
